 Task: Create new Company, with domain: 'bytedance.com' and type: 'Vendor'. Add new contact for this company, with mail Id: 'Riyaan.Verma@bytedance.com', First Name: Riyaan, Last name:  Verma, Job Title: 'Chief Operating Officer', Phone Number: '(305) 555-3457'. Change life cycle stage to  Lead and lead status to  In Progress. Logged in from softage.4@softage.net
Action: Mouse moved to (93, 68)
Screenshot: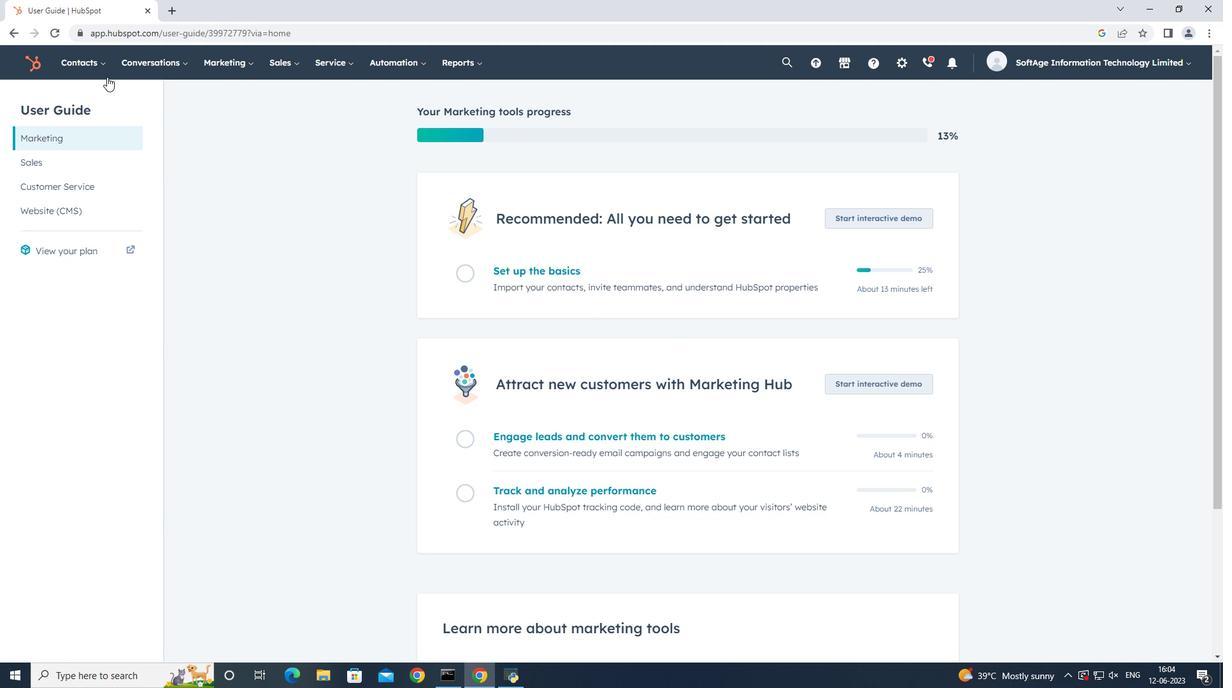 
Action: Mouse pressed left at (93, 68)
Screenshot: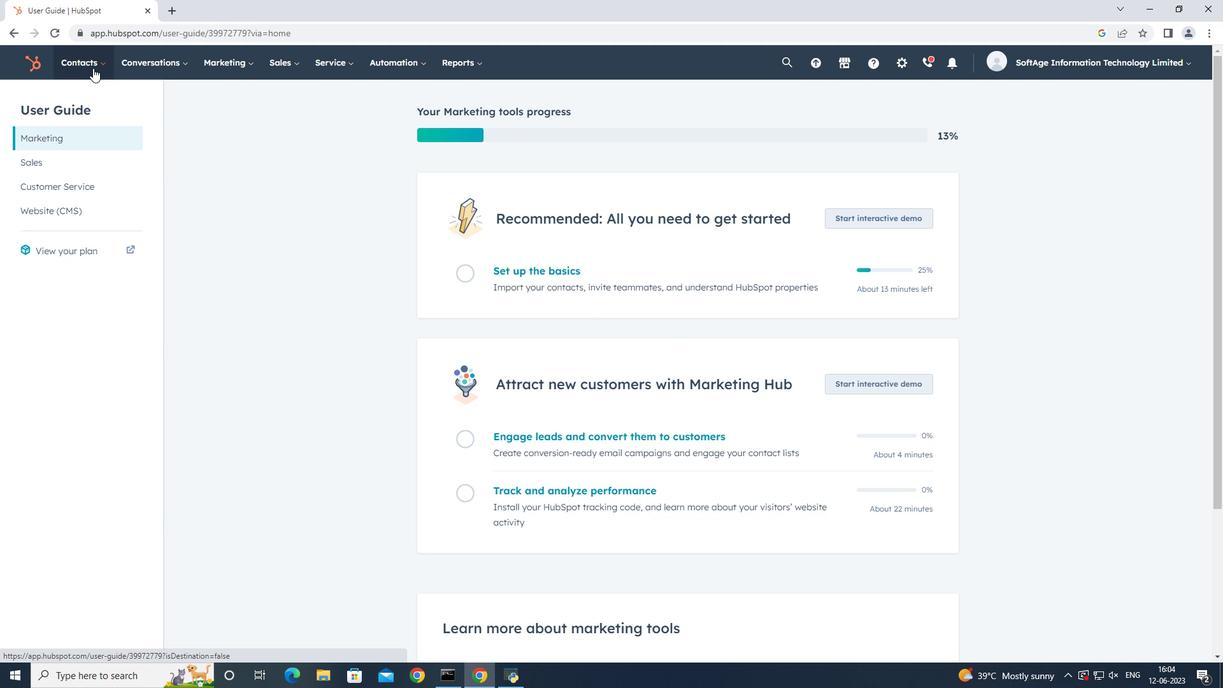 
Action: Mouse moved to (100, 127)
Screenshot: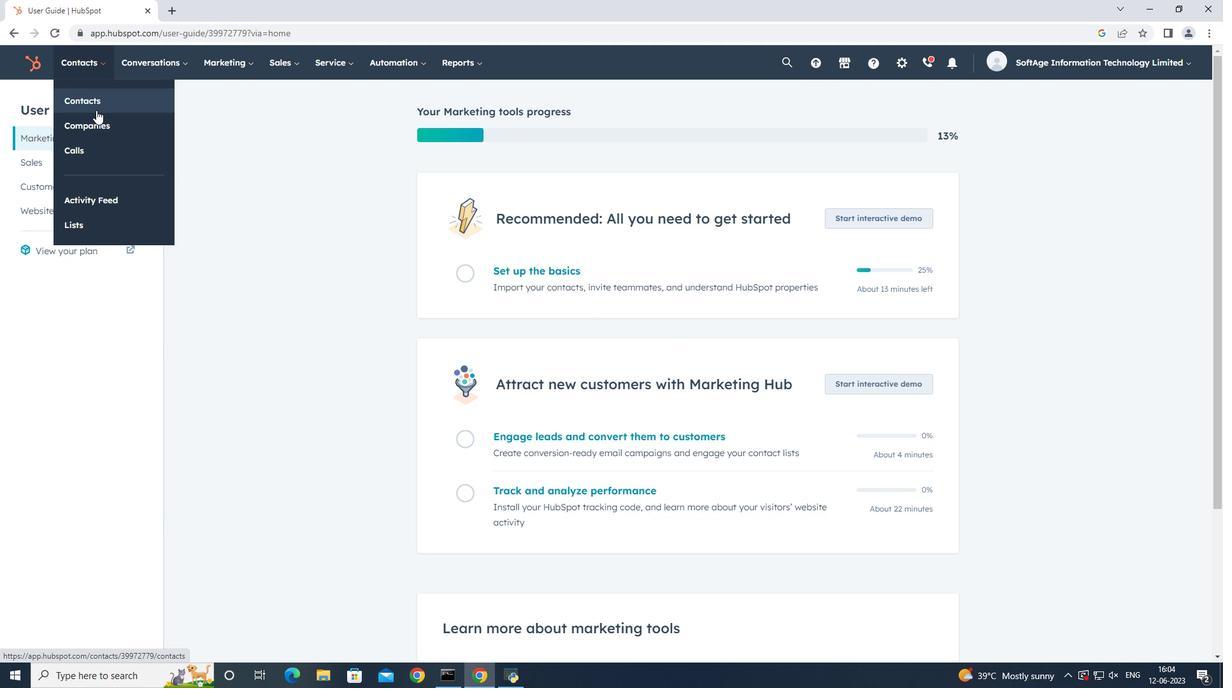 
Action: Mouse pressed left at (100, 127)
Screenshot: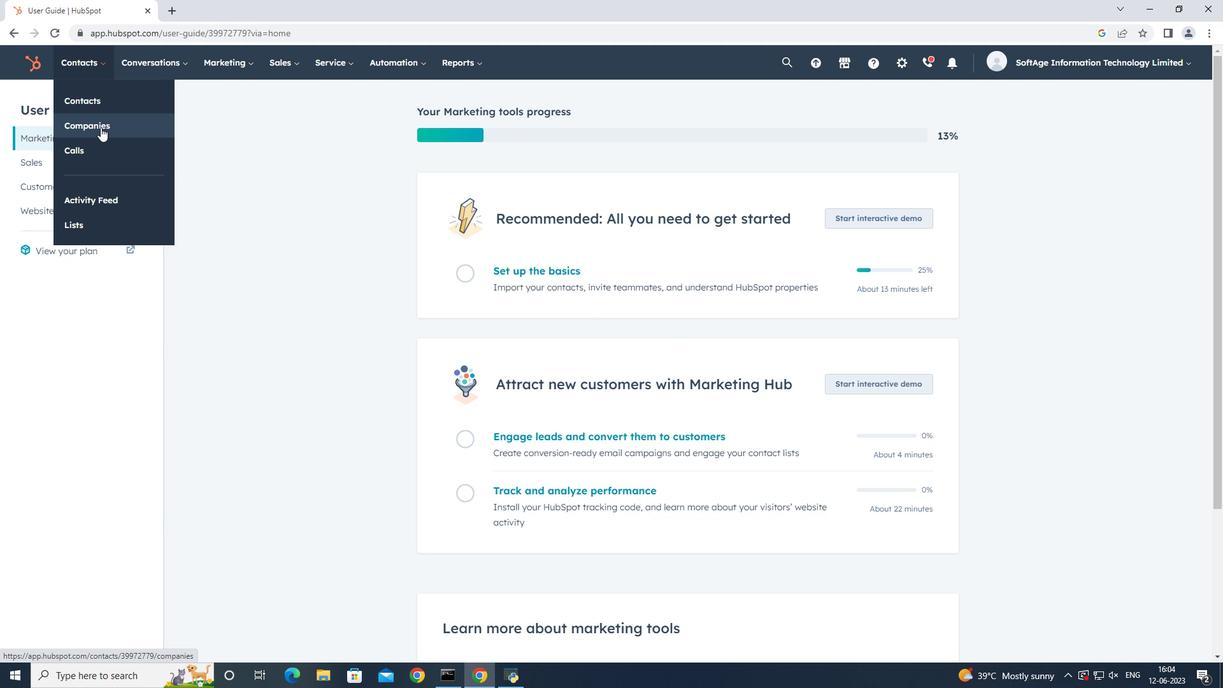 
Action: Mouse moved to (1151, 110)
Screenshot: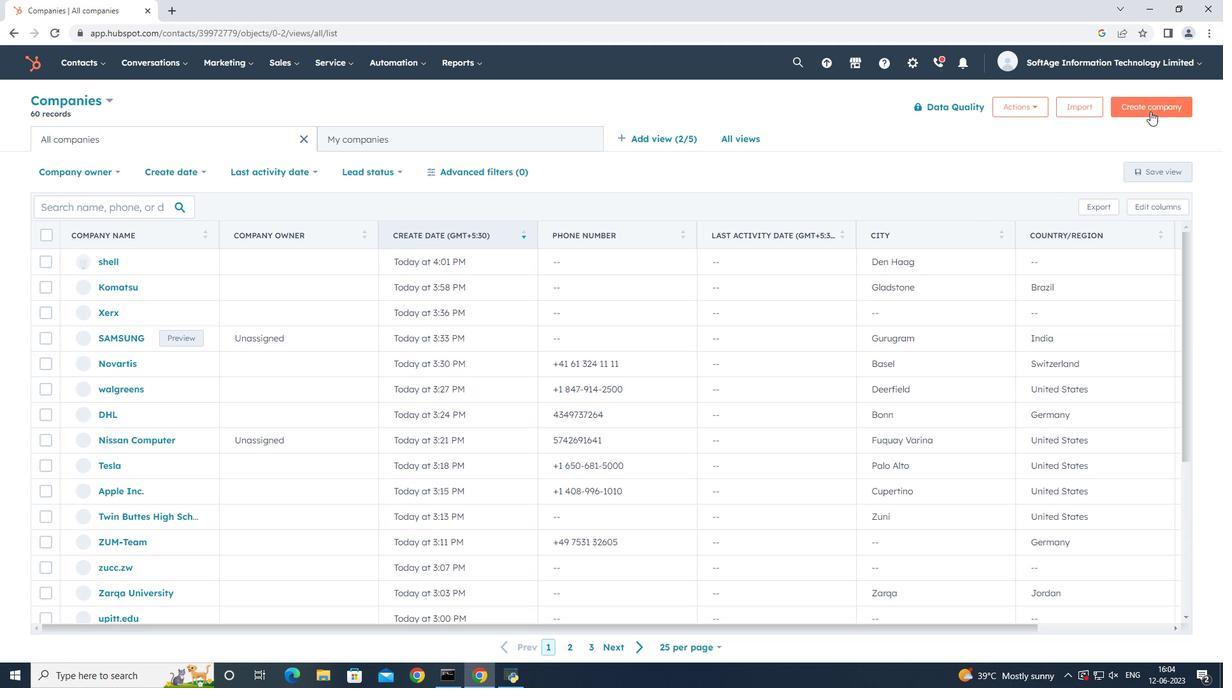 
Action: Mouse pressed left at (1151, 110)
Screenshot: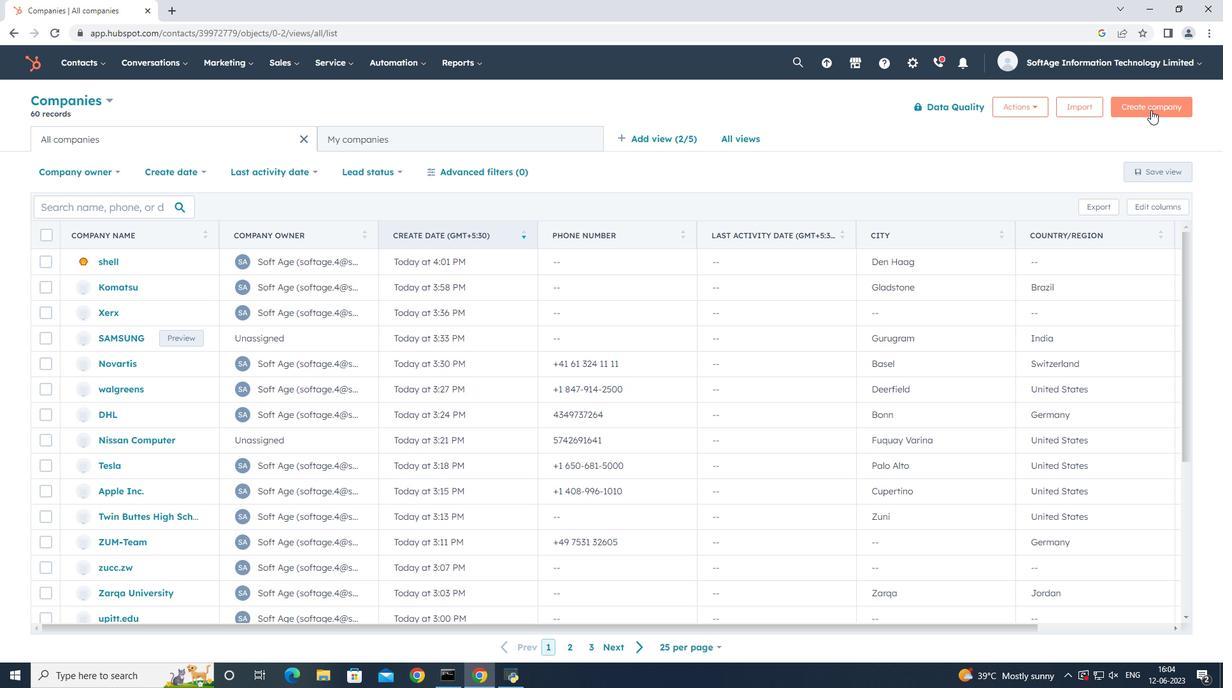 
Action: Mouse moved to (1022, 159)
Screenshot: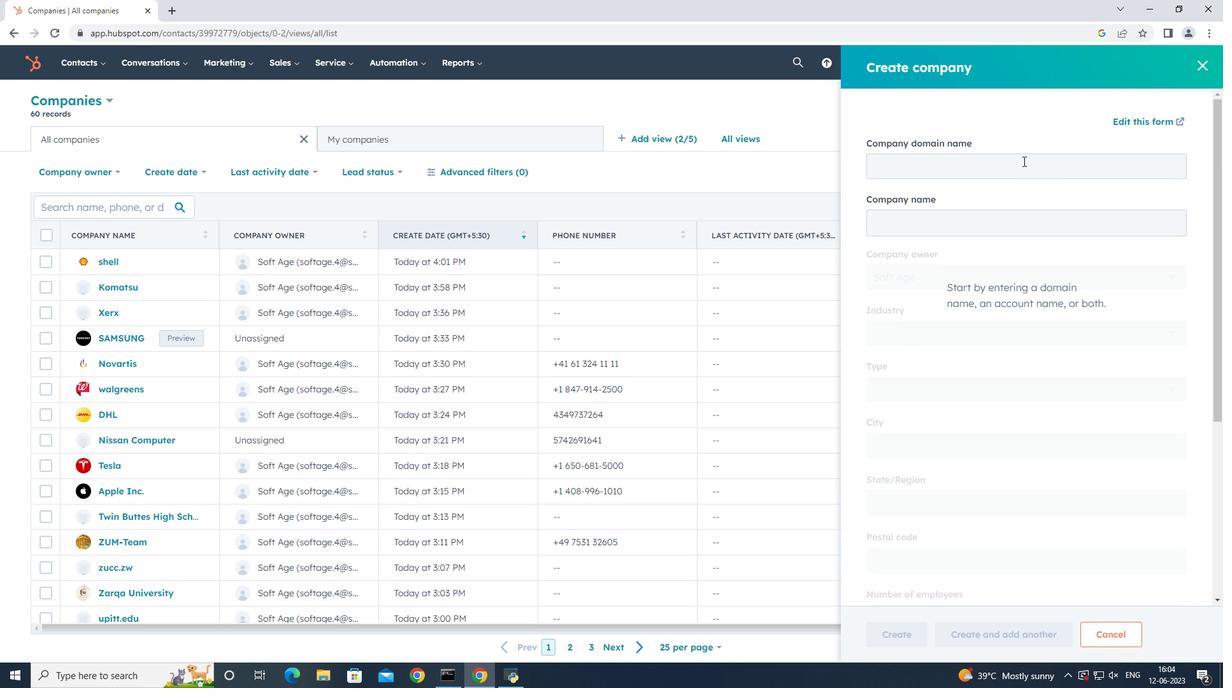 
Action: Mouse pressed left at (1022, 159)
Screenshot: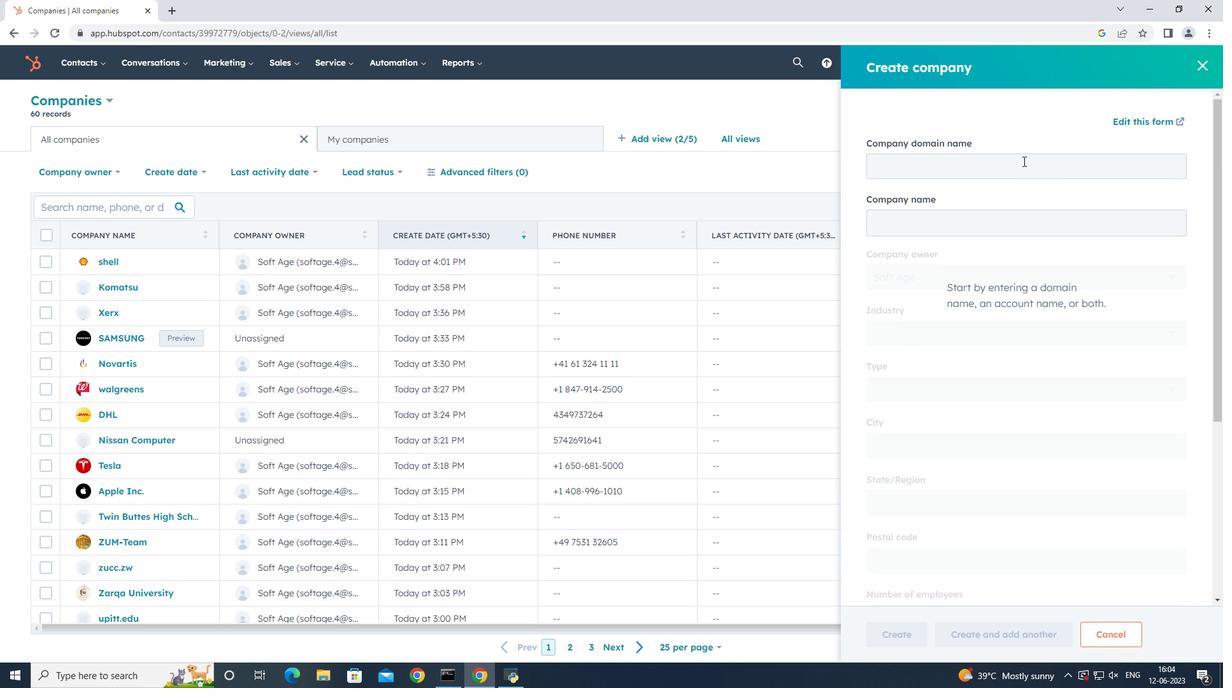 
Action: Key pressed bytendance.com
Screenshot: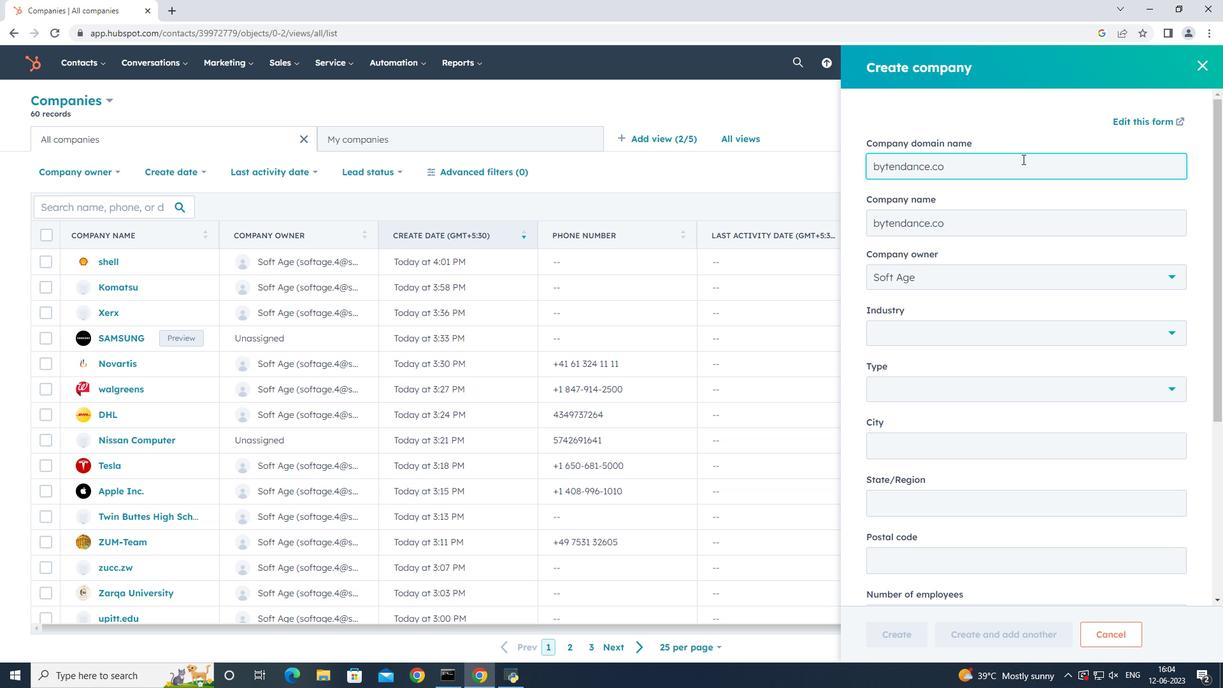 
Action: Mouse moved to (1027, 381)
Screenshot: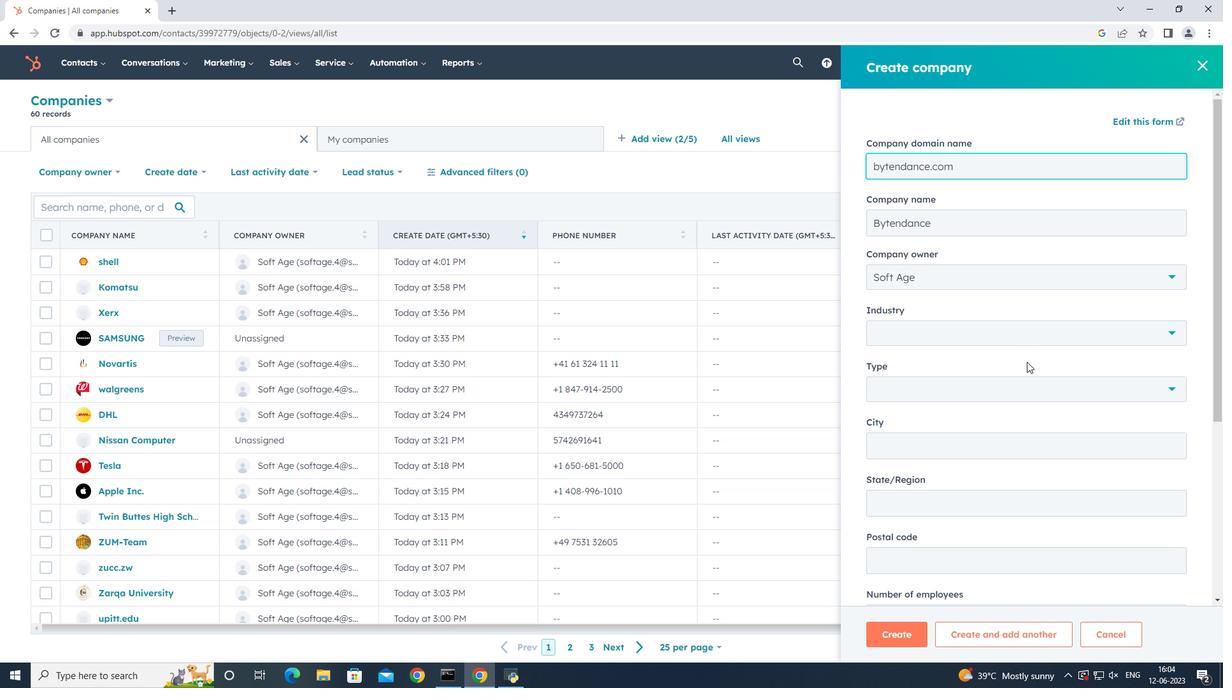 
Action: Mouse pressed left at (1027, 381)
Screenshot: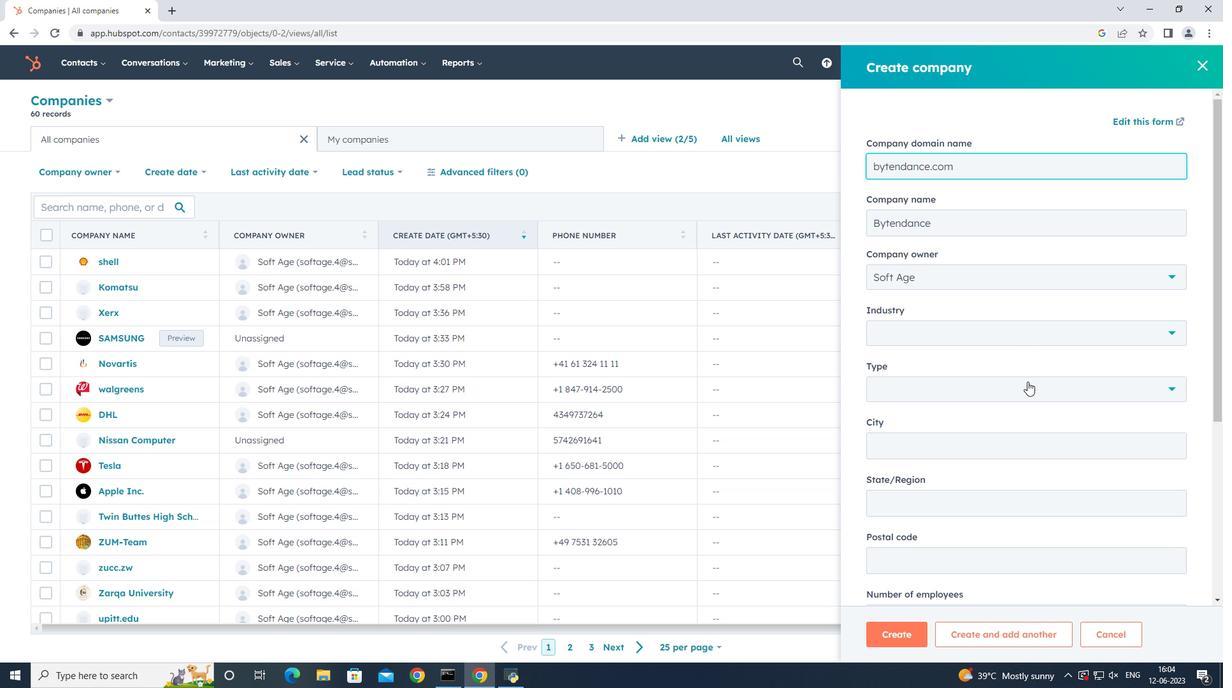 
Action: Mouse moved to (946, 515)
Screenshot: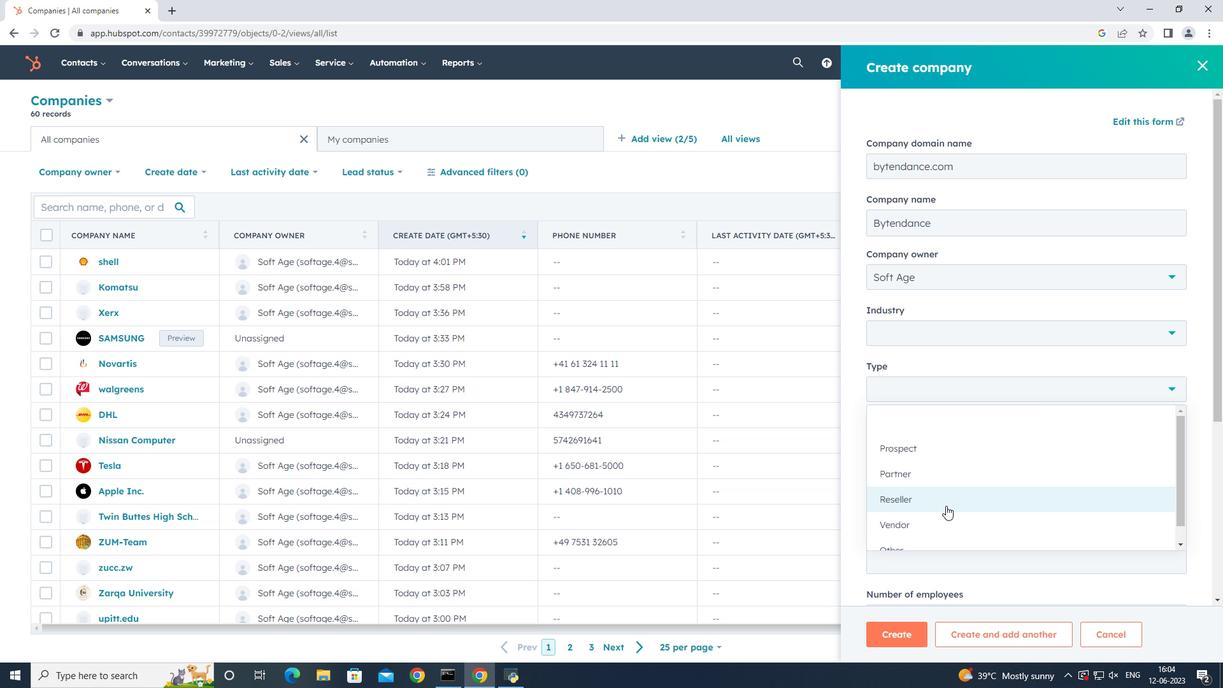 
Action: Mouse pressed left at (946, 515)
Screenshot: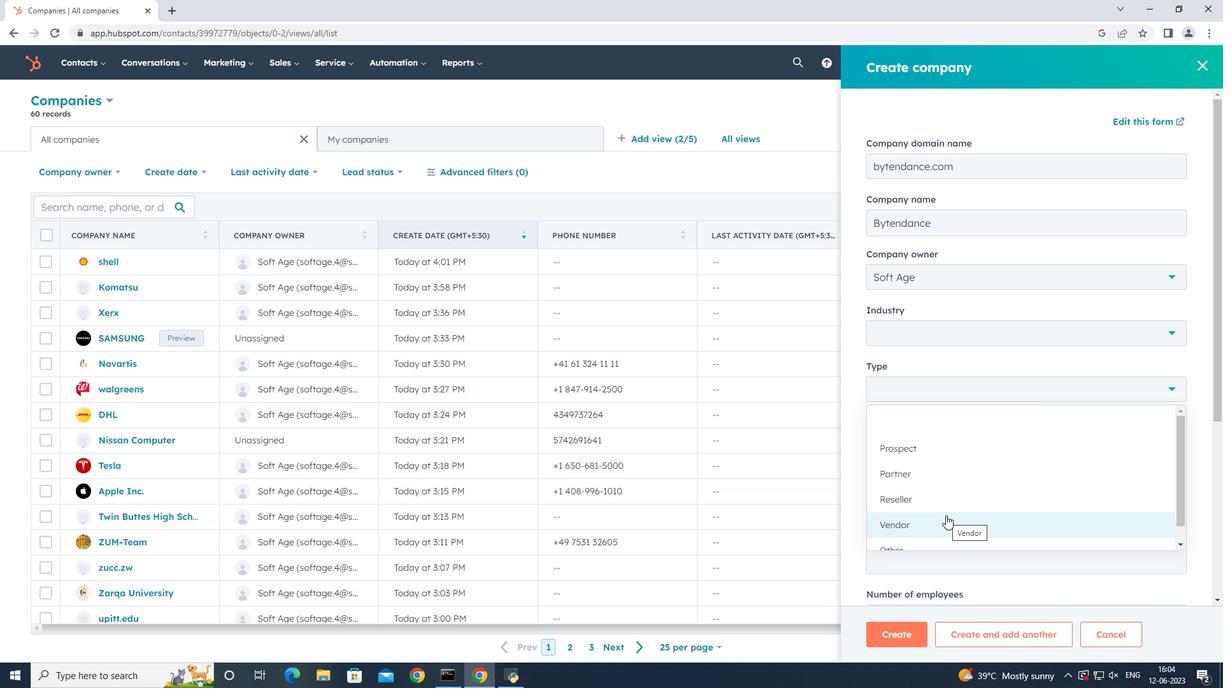 
Action: Mouse scrolled (946, 514) with delta (0, 0)
Screenshot: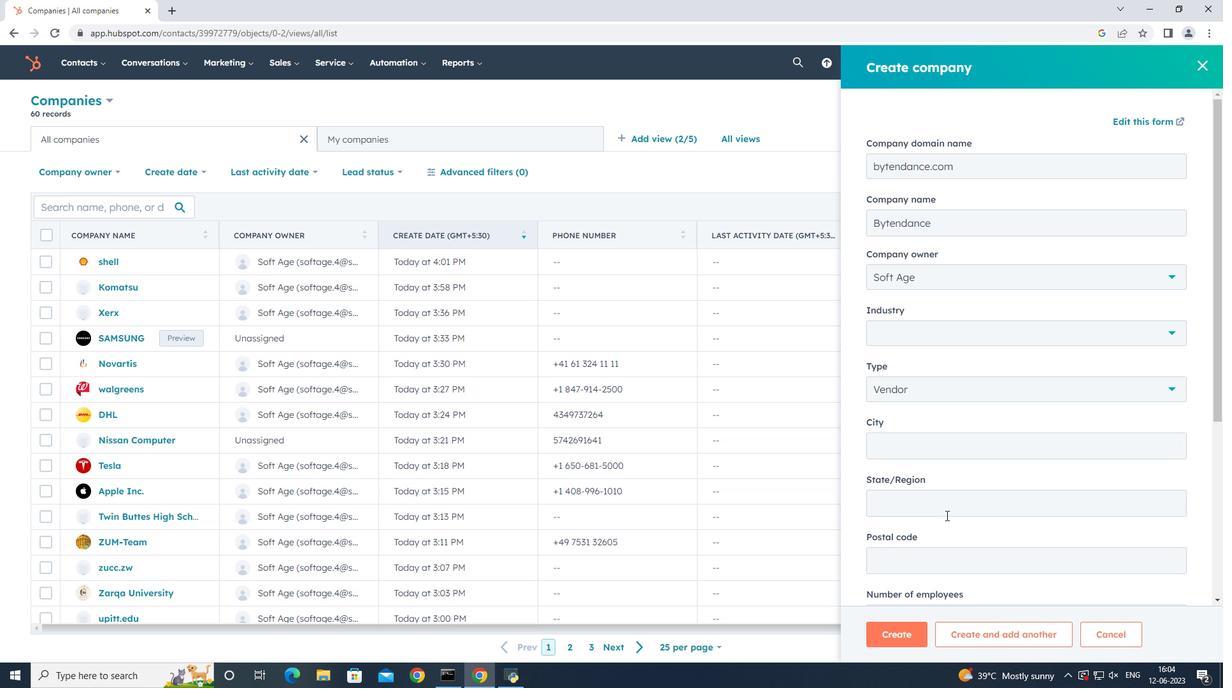 
Action: Mouse scrolled (946, 514) with delta (0, 0)
Screenshot: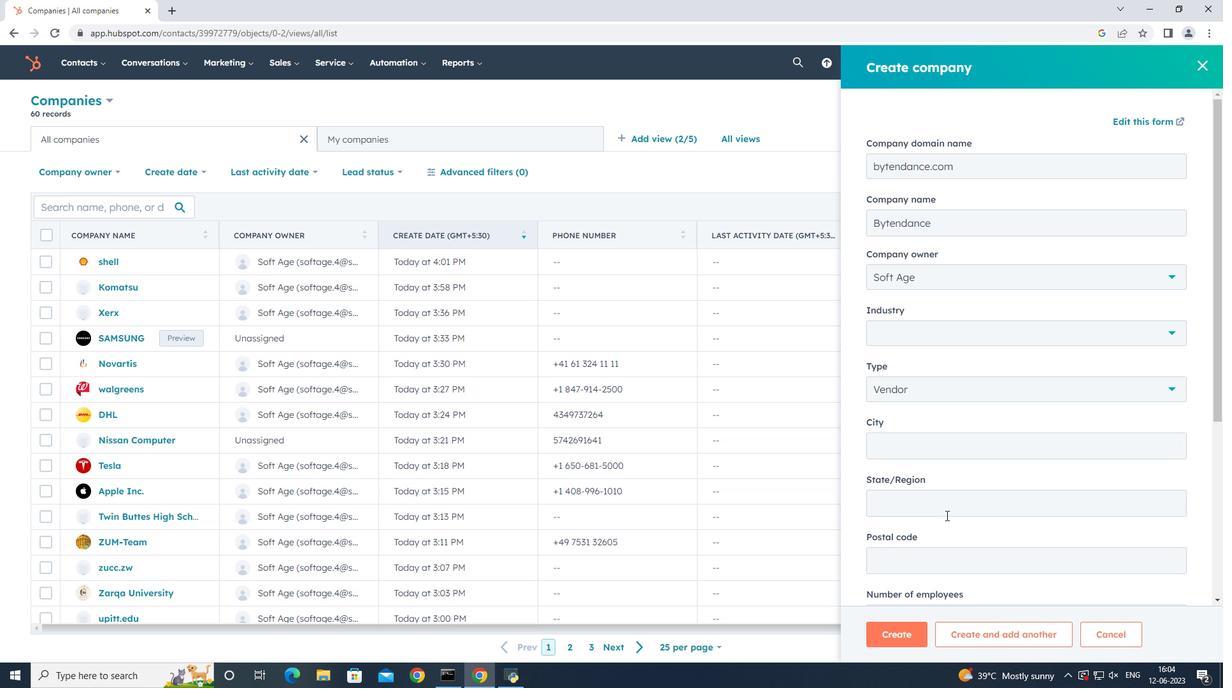 
Action: Mouse scrolled (946, 514) with delta (0, 0)
Screenshot: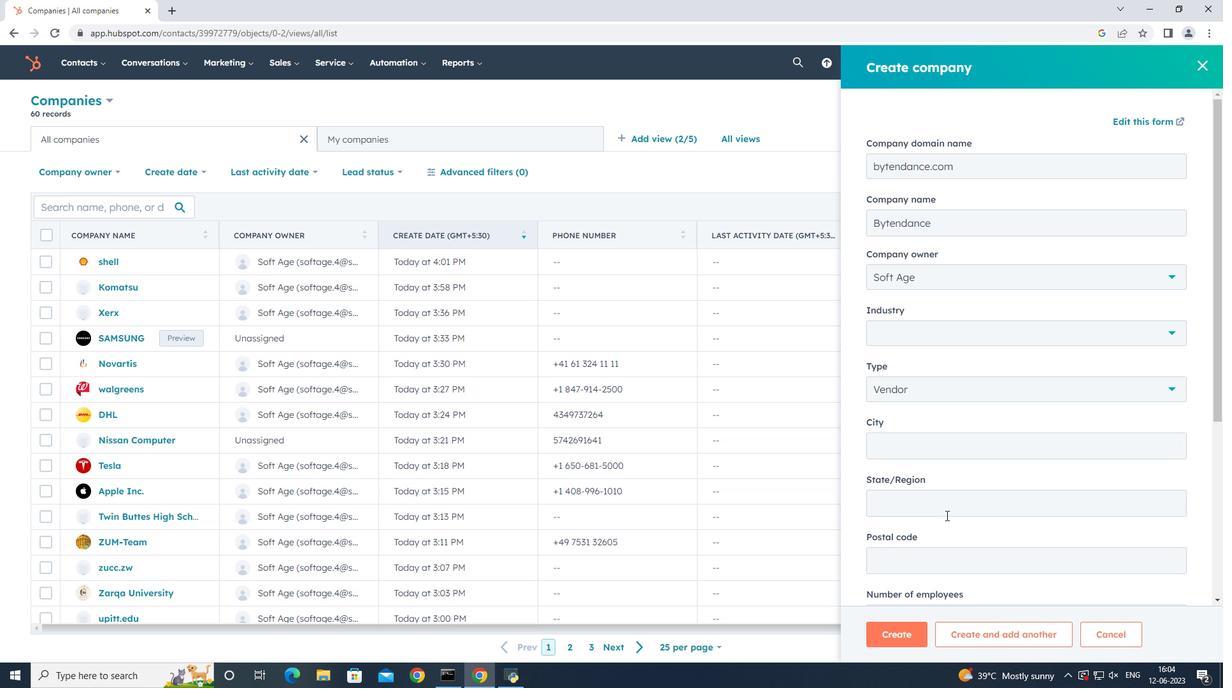 
Action: Mouse scrolled (946, 514) with delta (0, 0)
Screenshot: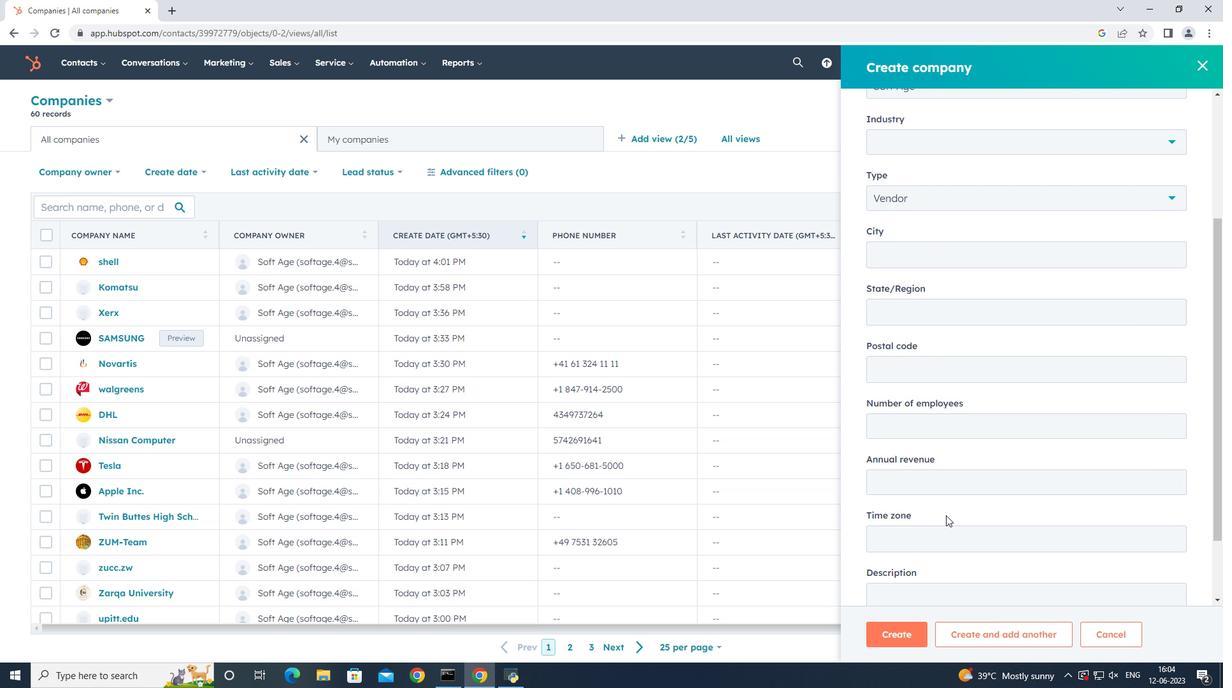 
Action: Mouse scrolled (946, 514) with delta (0, 0)
Screenshot: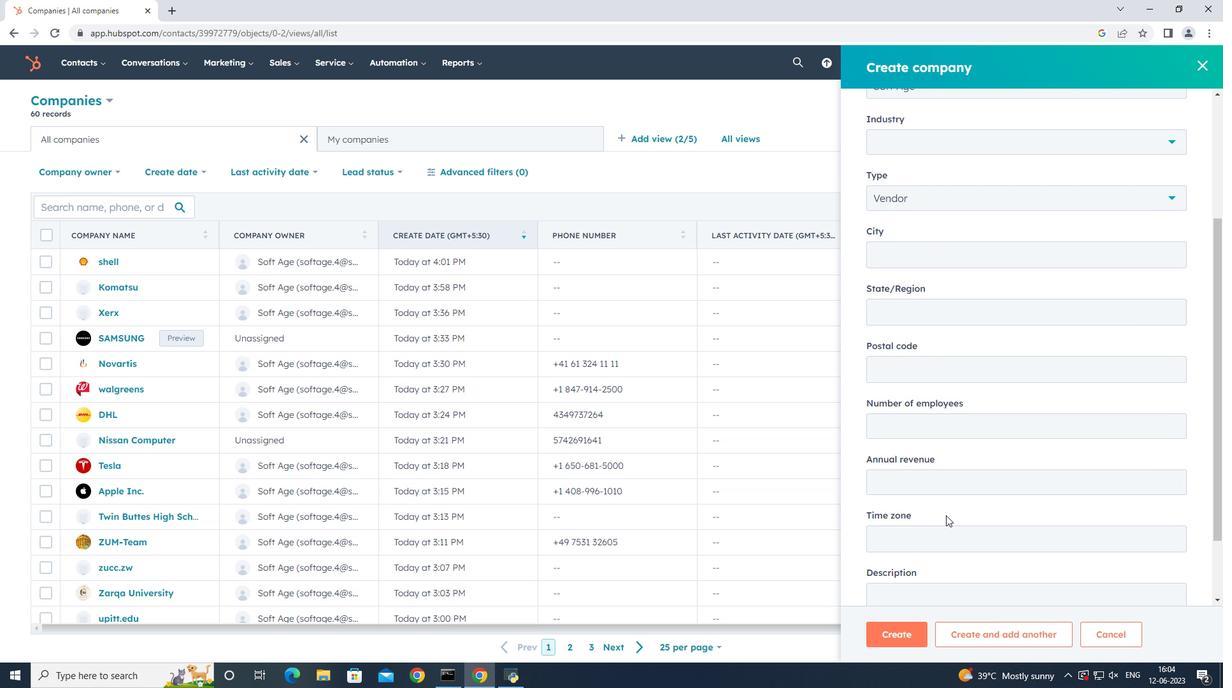 
Action: Mouse scrolled (946, 514) with delta (0, 0)
Screenshot: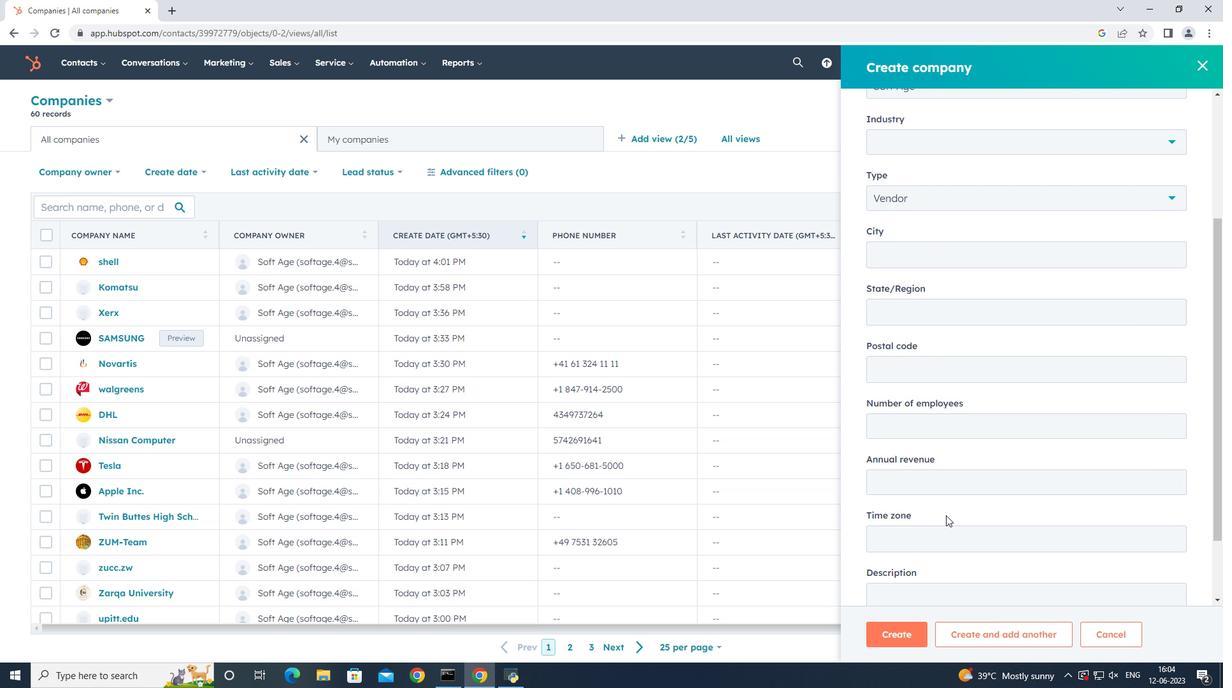 
Action: Mouse scrolled (946, 514) with delta (0, 0)
Screenshot: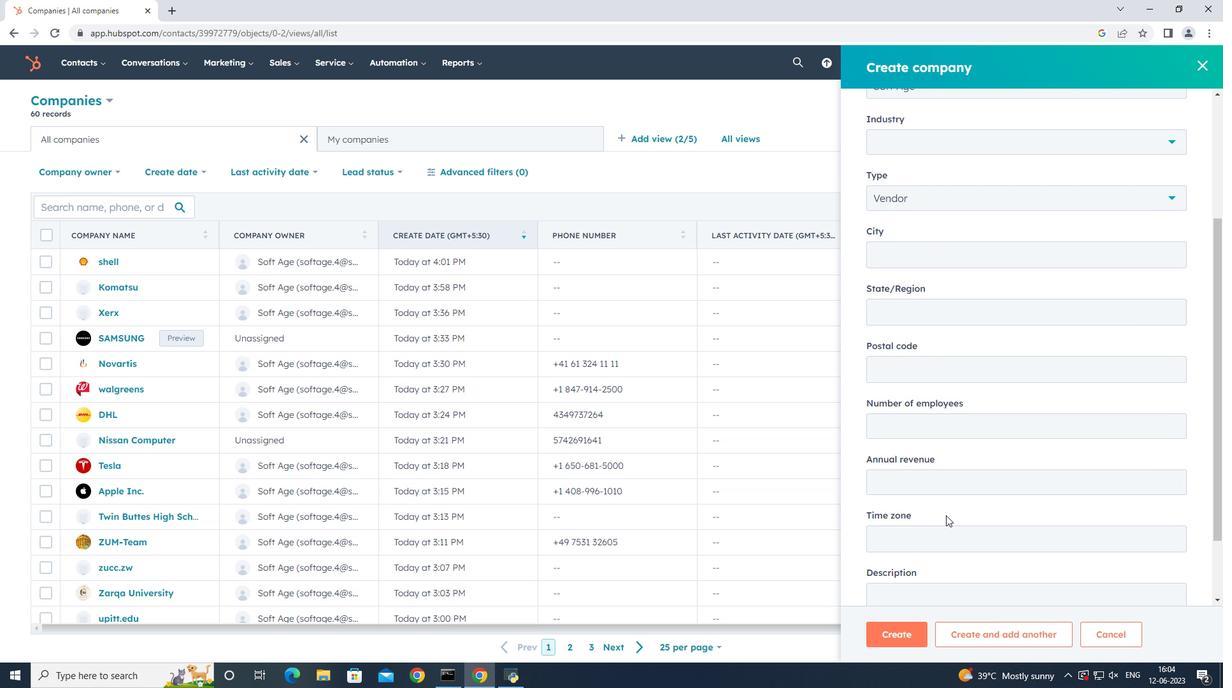 
Action: Mouse moved to (917, 633)
Screenshot: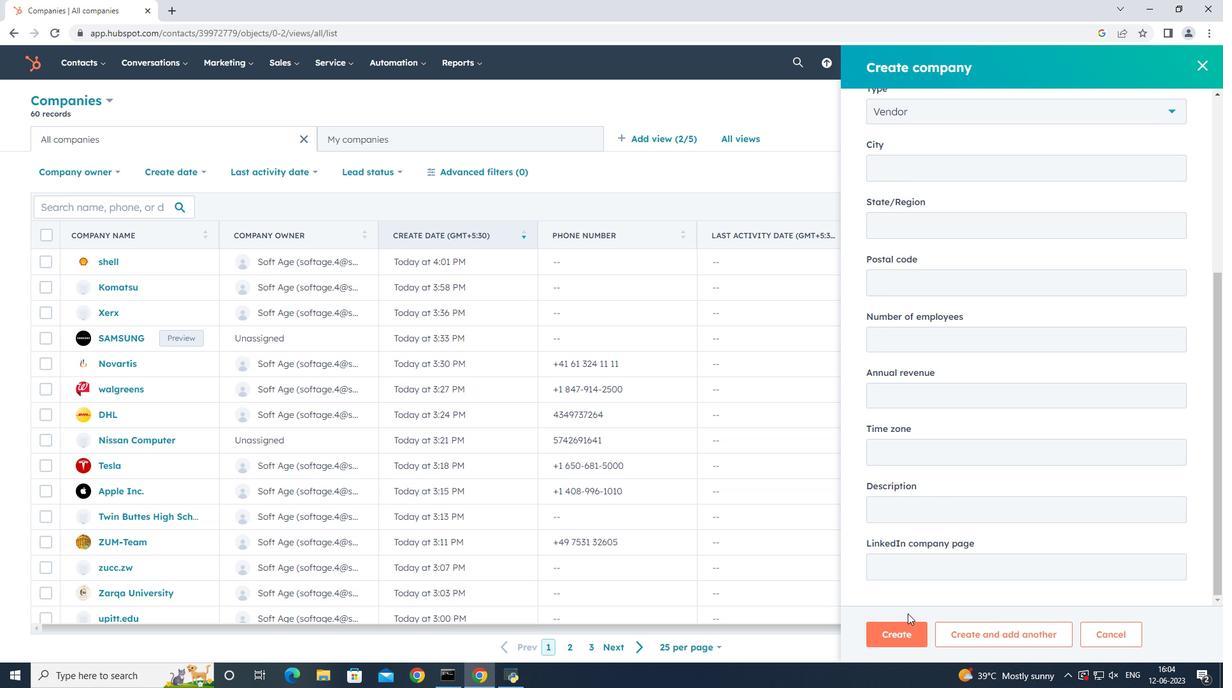 
Action: Mouse pressed left at (917, 633)
Screenshot: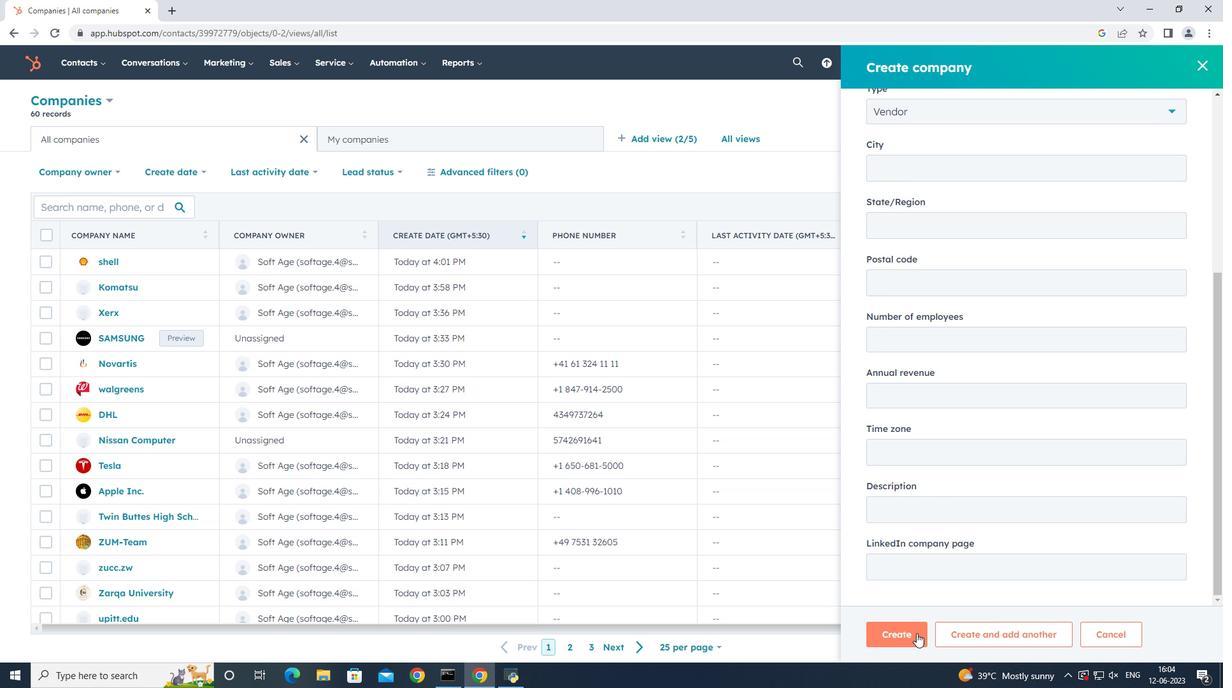 
Action: Mouse moved to (859, 410)
Screenshot: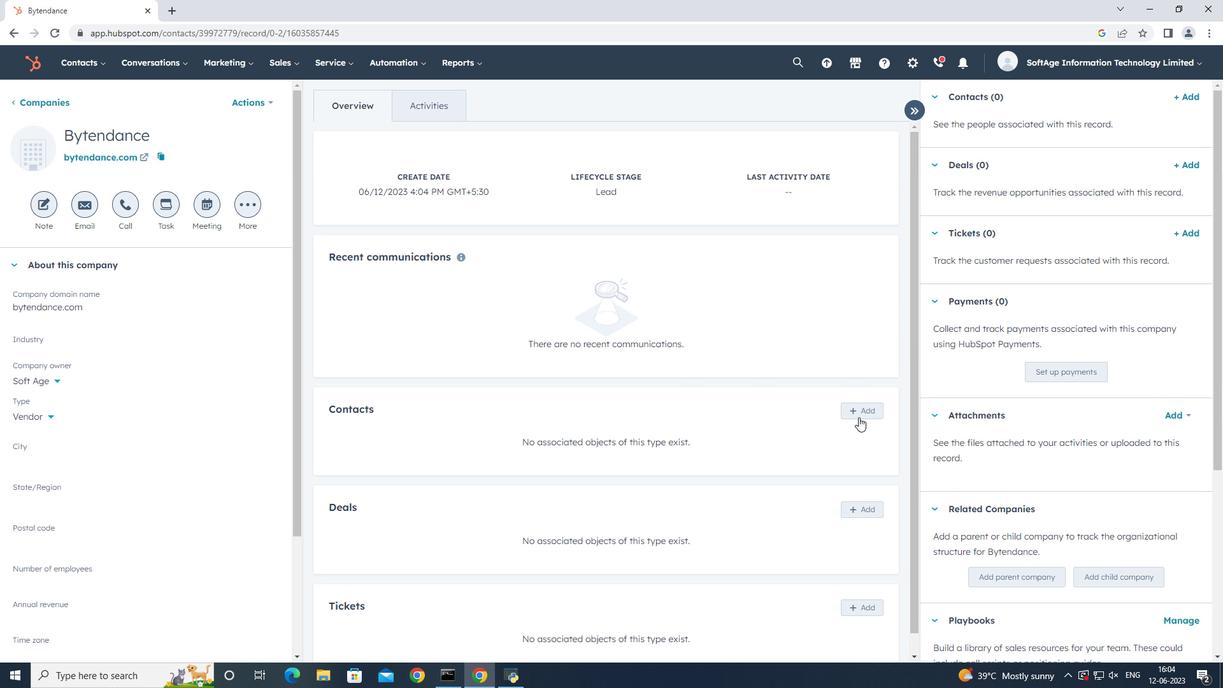 
Action: Mouse pressed left at (859, 410)
Screenshot: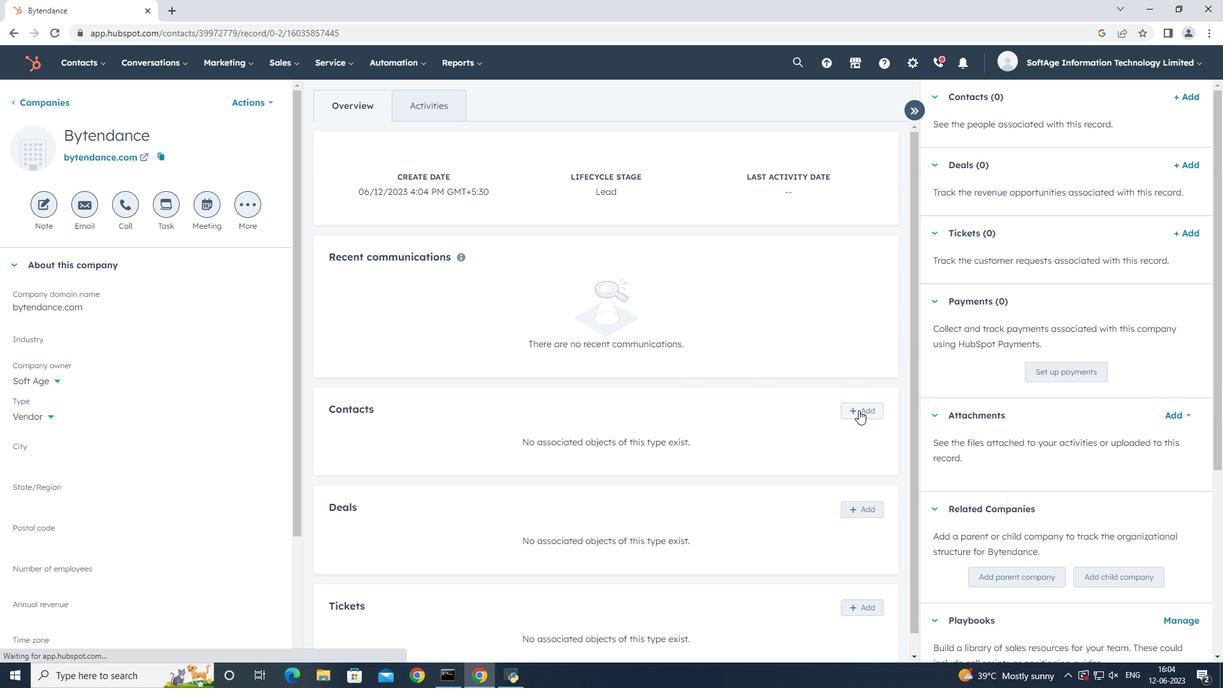 
Action: Mouse moved to (951, 117)
Screenshot: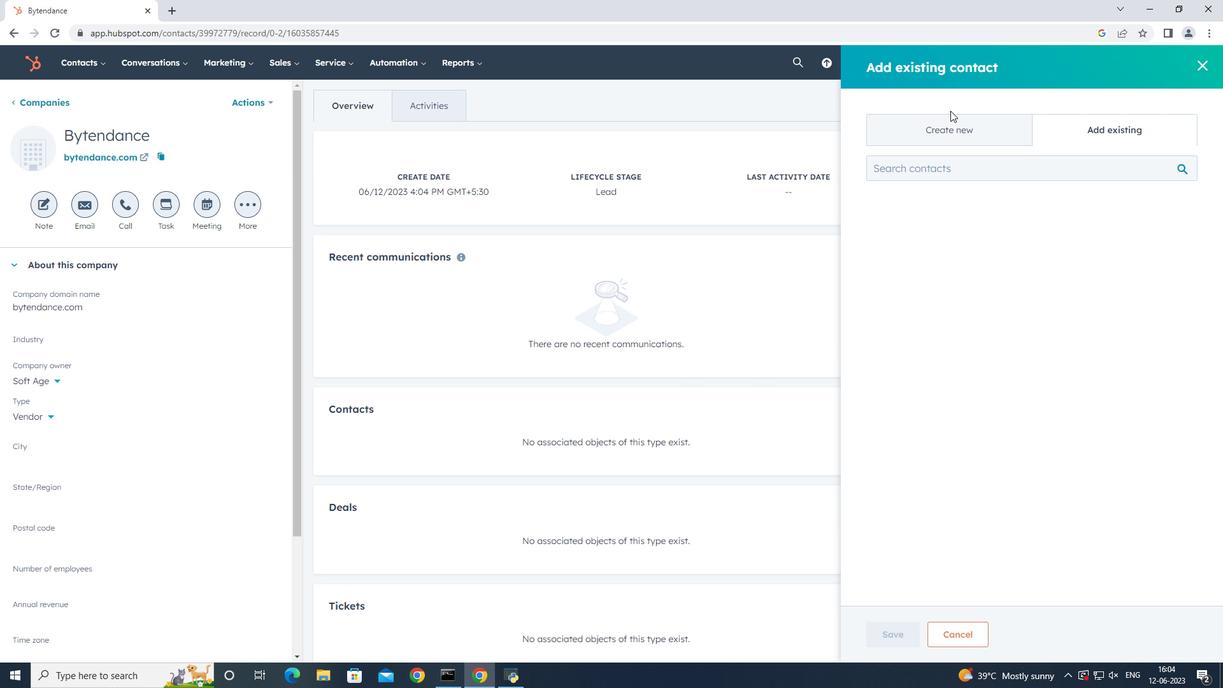 
Action: Mouse pressed left at (951, 117)
Screenshot: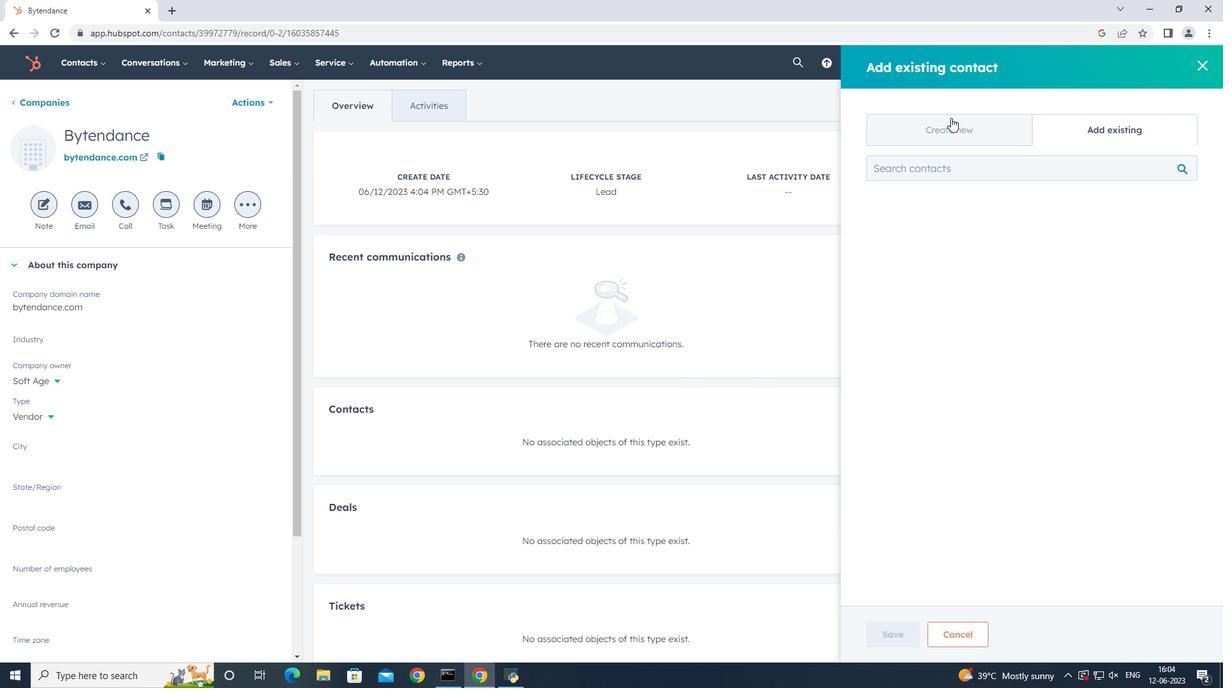 
Action: Mouse moved to (999, 207)
Screenshot: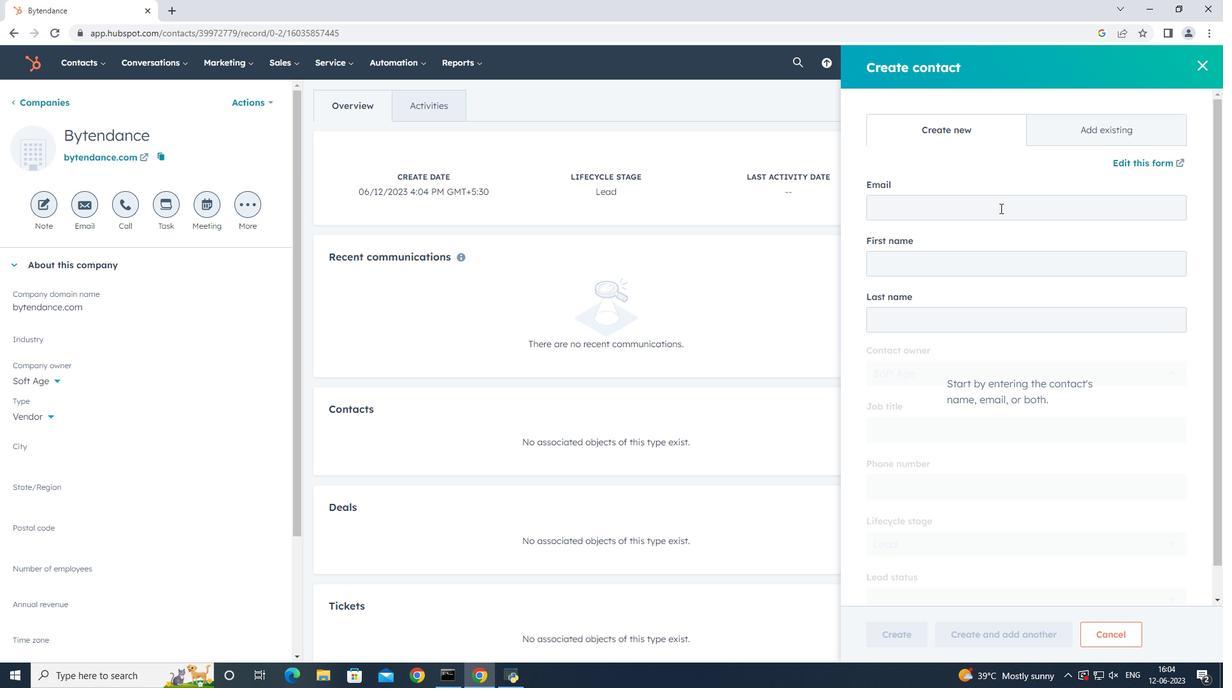 
Action: Mouse pressed left at (999, 207)
Screenshot: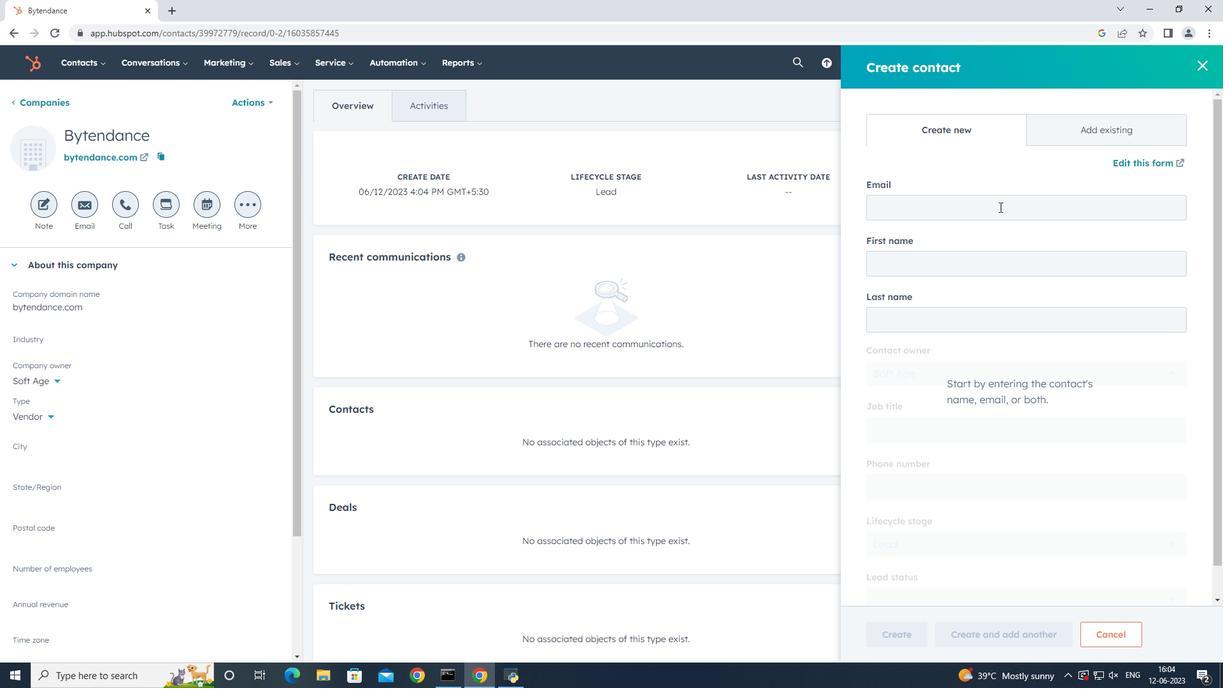 
Action: Key pressed <Key.shift>Riyaan.<Key.shift>Verma<Key.shift>@byten<Key.backspace>dance.com
Screenshot: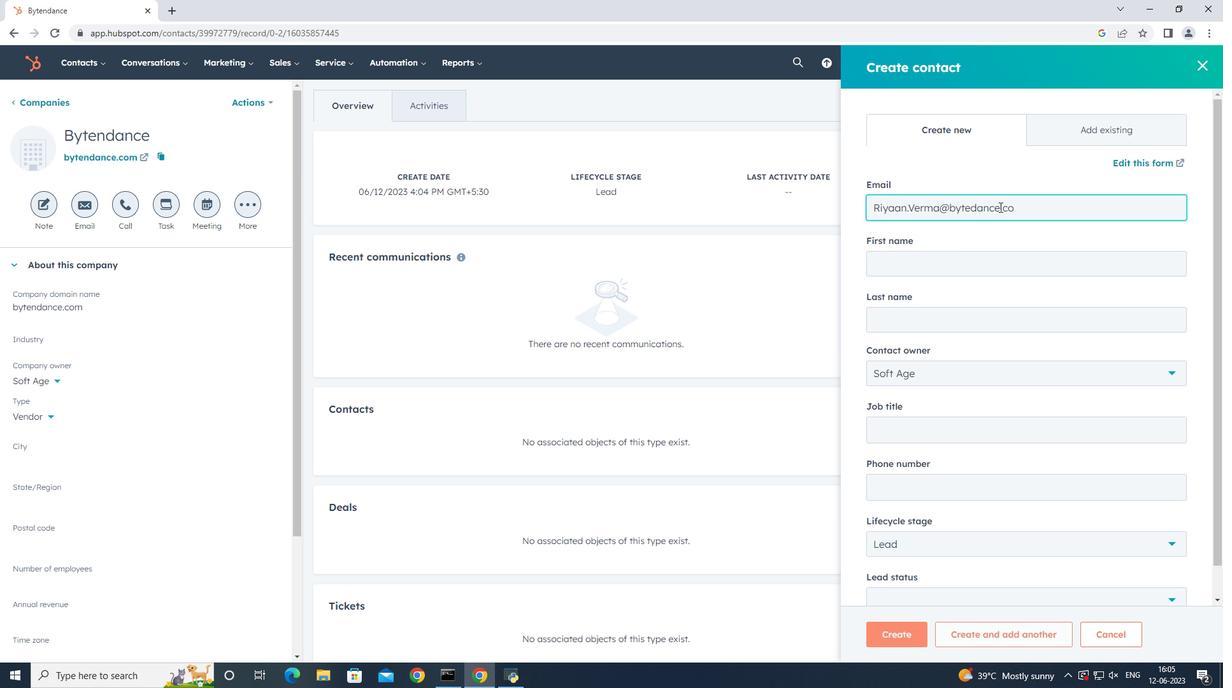 
Action: Mouse moved to (1033, 261)
Screenshot: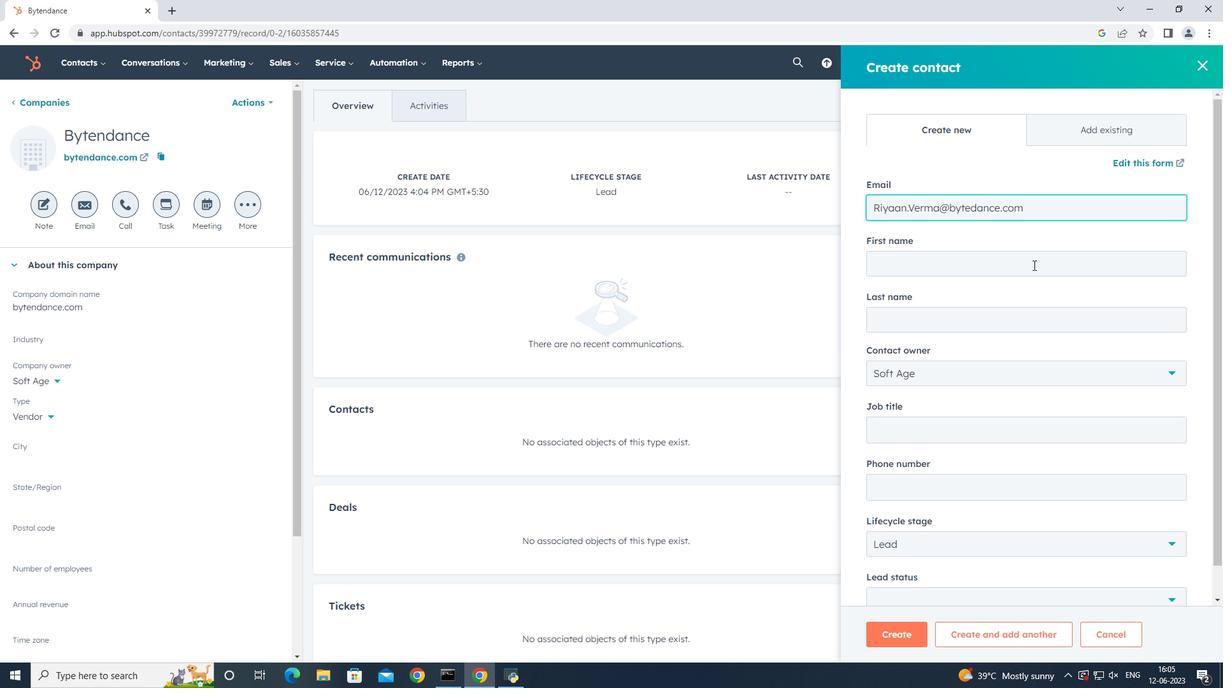 
Action: Mouse pressed left at (1033, 261)
Screenshot: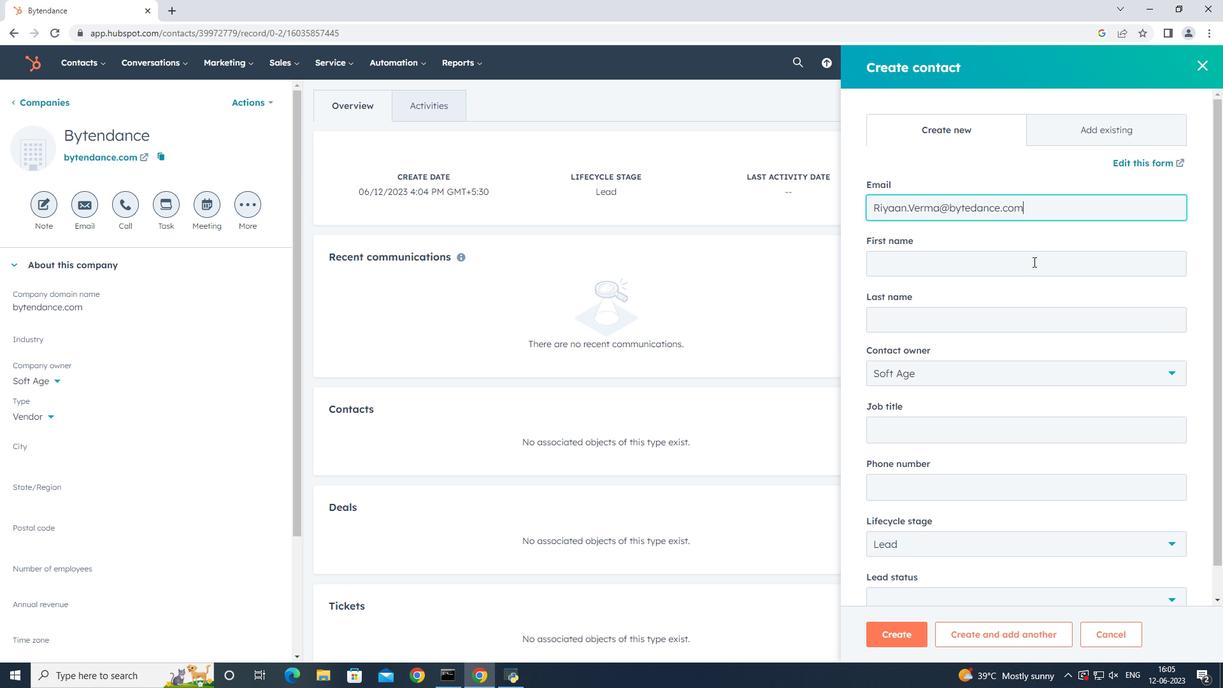 
Action: Mouse moved to (1013, 287)
Screenshot: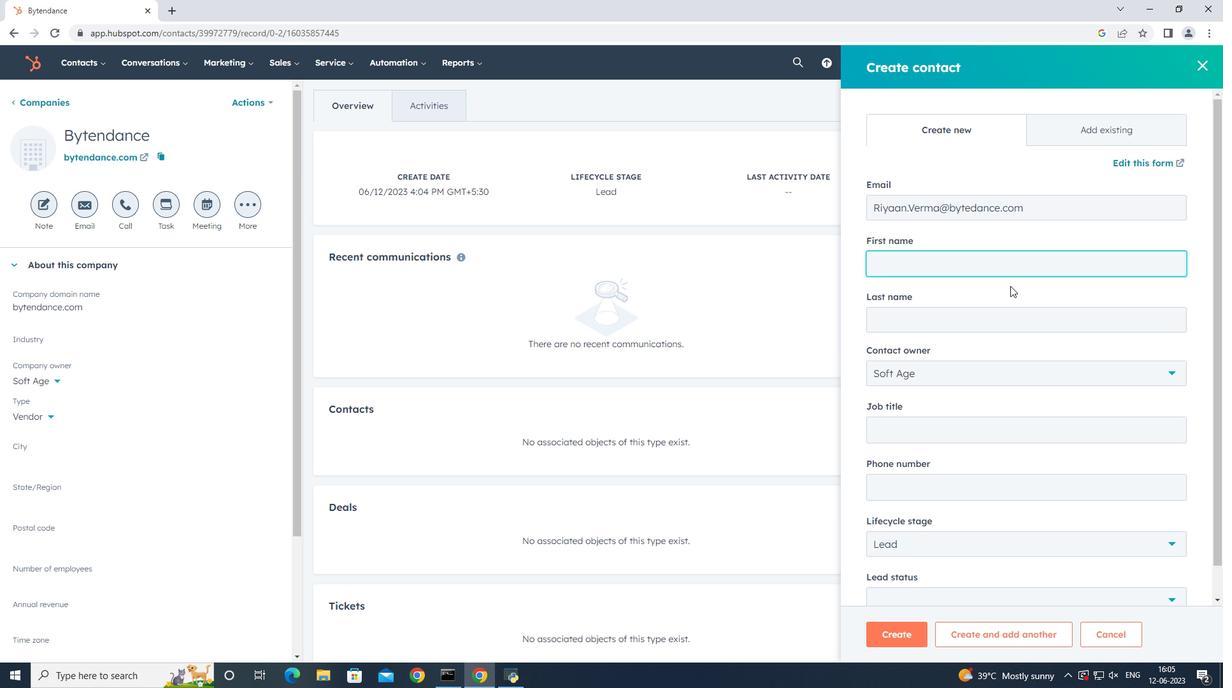 
Action: Key pressed <Key.shift>Riyaan<Key.tab><Key.shift><Key.shift><Key.shift>Verma
Screenshot: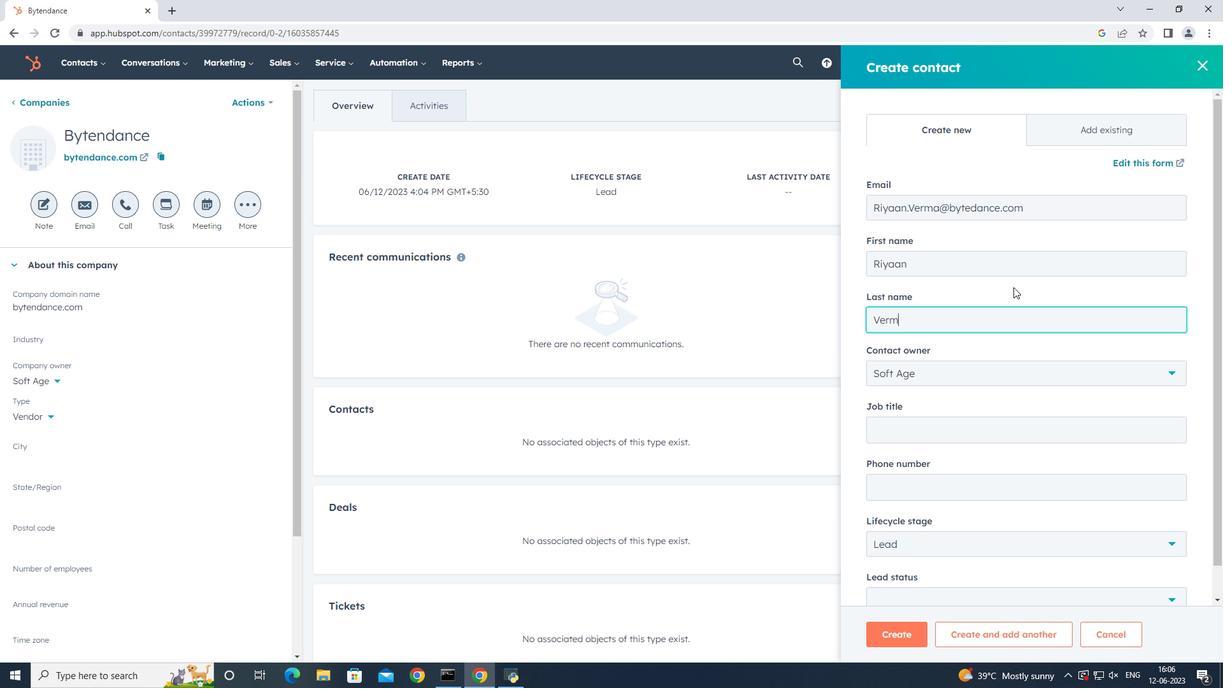 
Action: Mouse moved to (1024, 434)
Screenshot: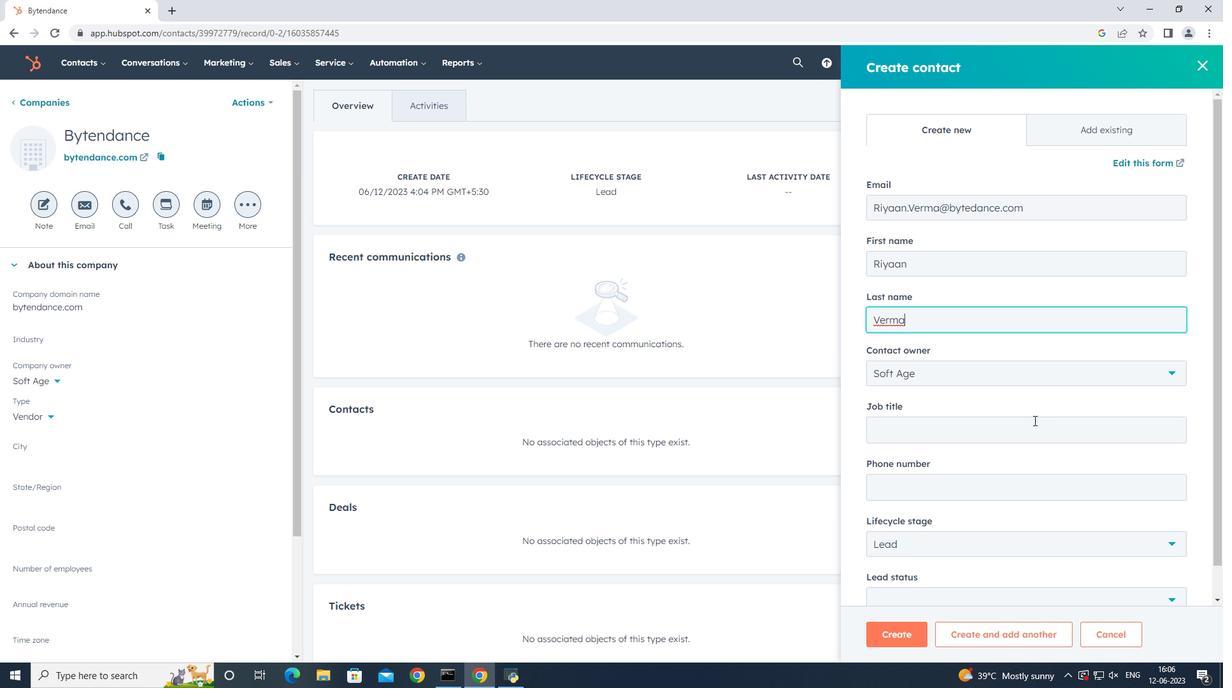 
Action: Mouse pressed left at (1024, 434)
Screenshot: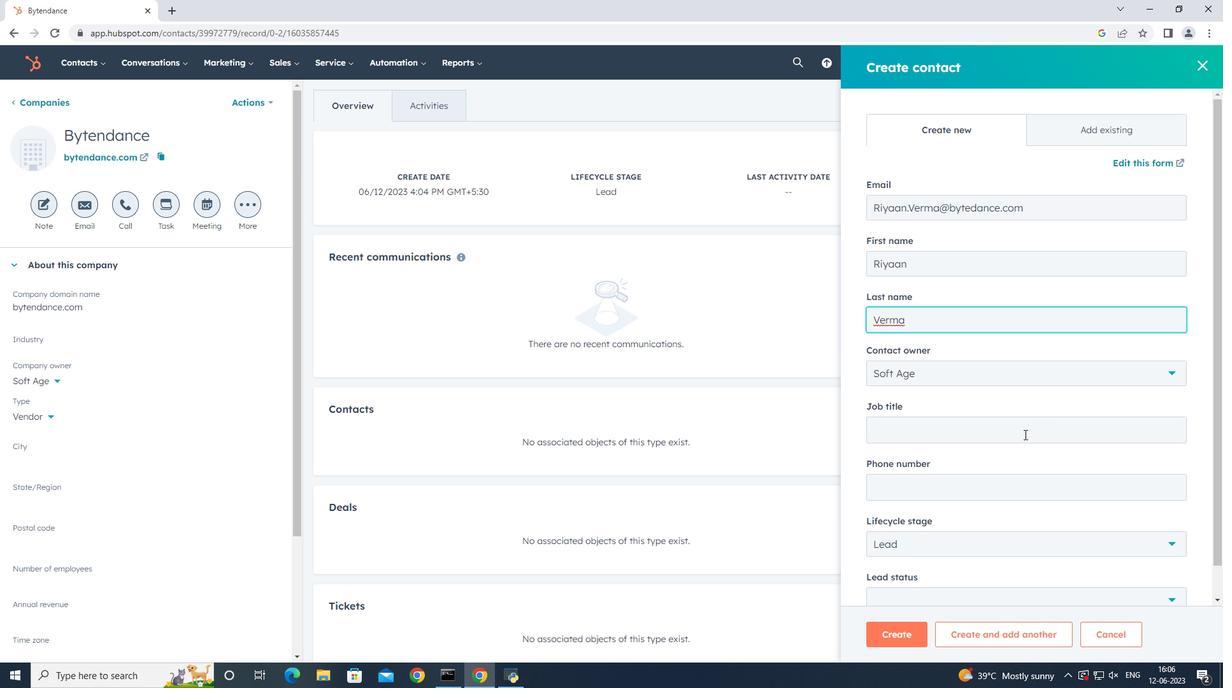 
Action: Mouse moved to (1080, 389)
Screenshot: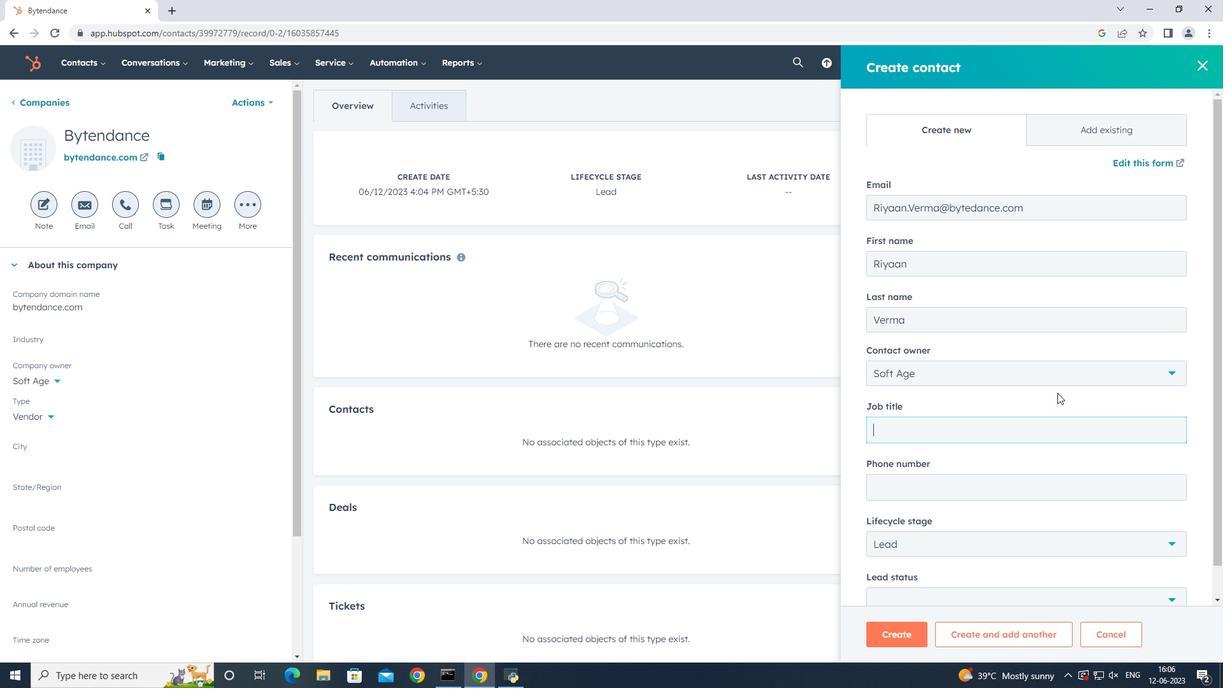 
Action: Key pressed <Key.shift>Chief<Key.space><Key.shift_r><Key.shift_r><Key.shift_r><Key.shift_r><Key.shift_r><Key.shift_r><Key.shift_r><Key.shift_r><Key.shift_r><Key.shift_r><Key.shift_r><Key.shift_r><Key.shift_r>Operating
Screenshot: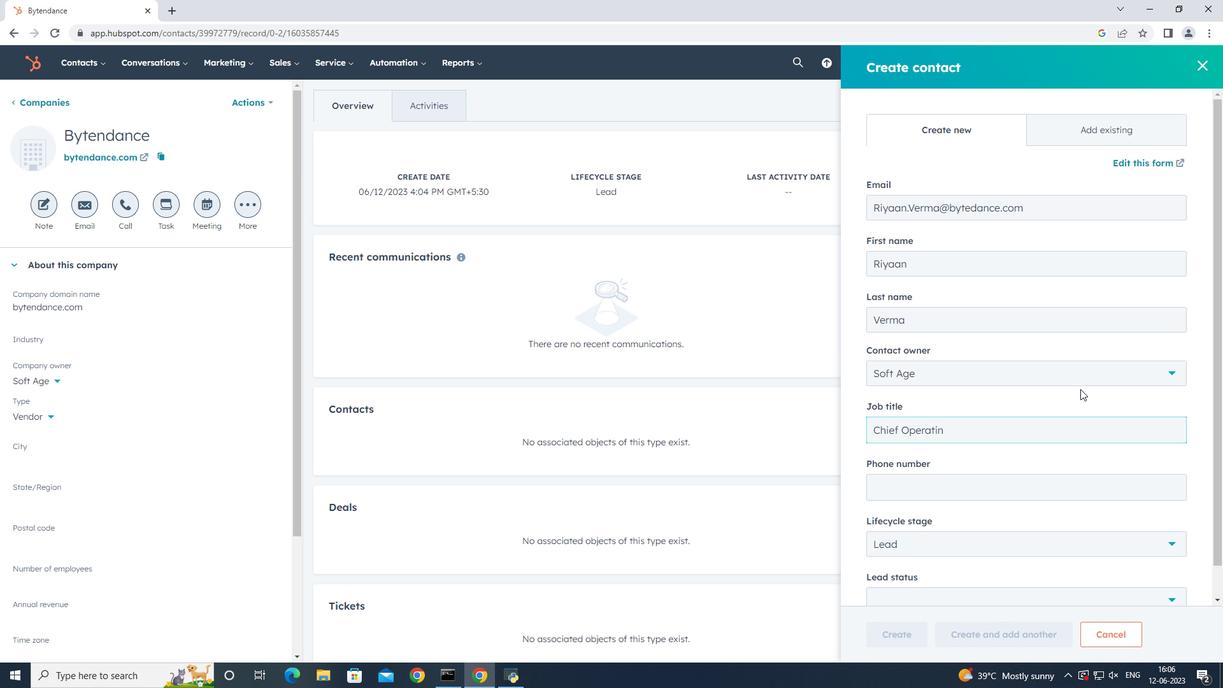 
Action: Mouse moved to (1057, 485)
Screenshot: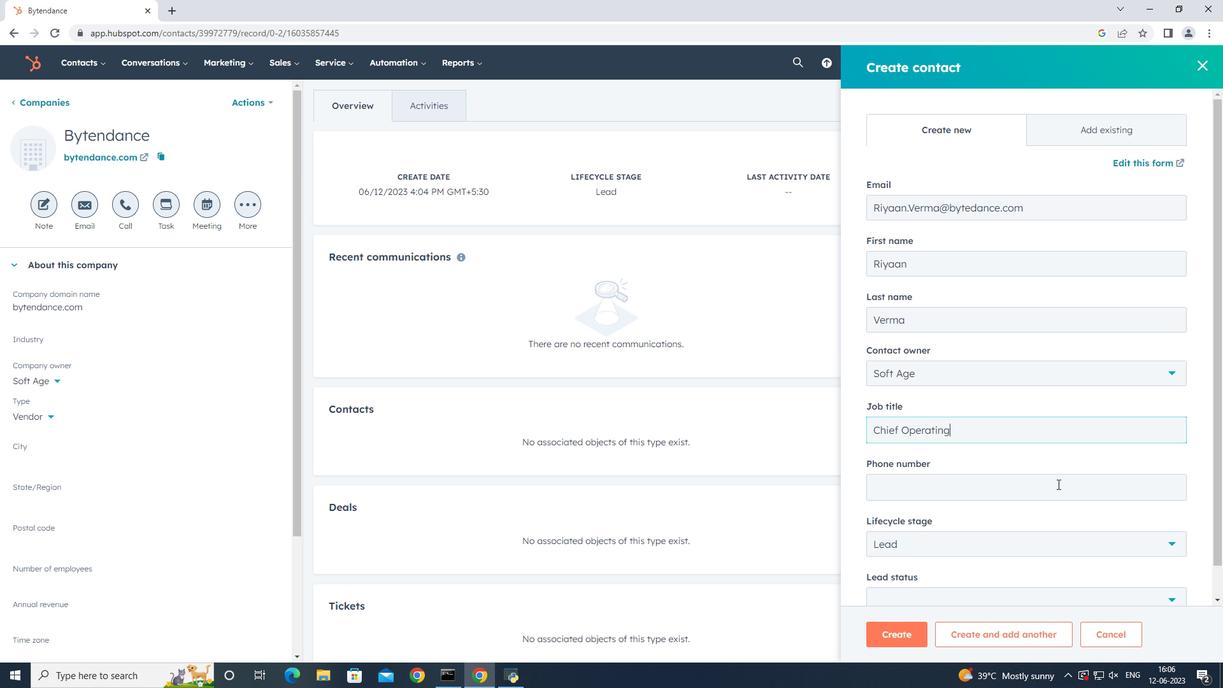 
Action: Mouse pressed left at (1057, 485)
Screenshot: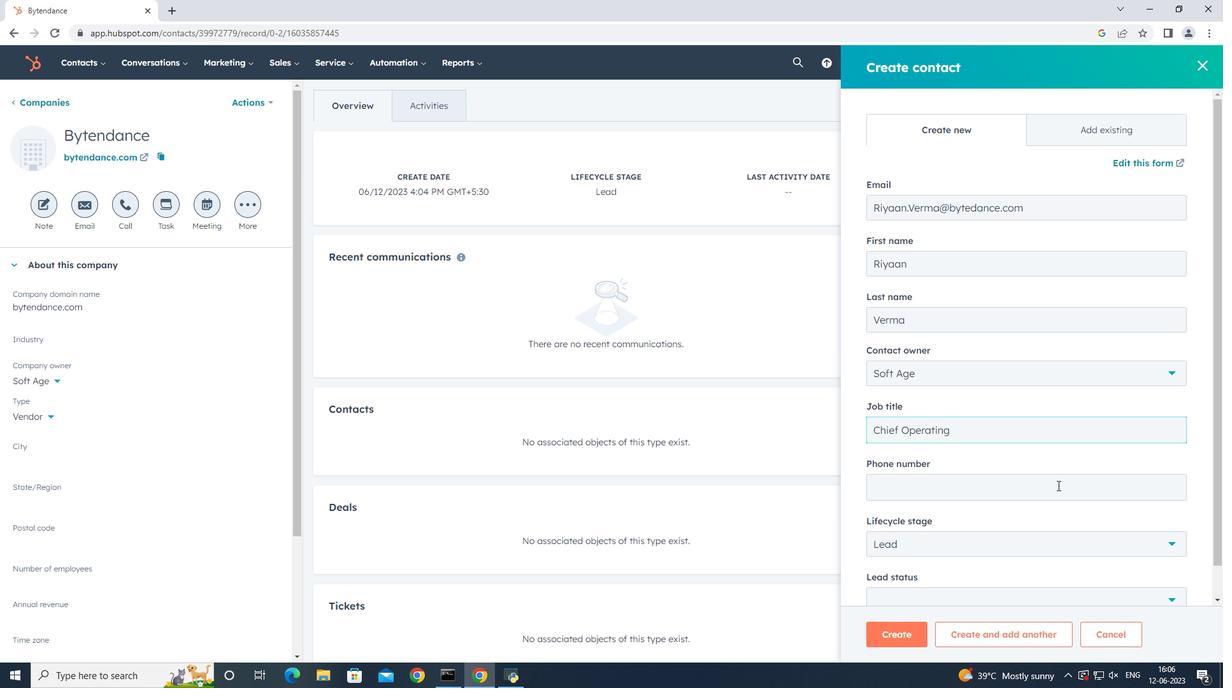 
Action: Key pressed 3055553457
Screenshot: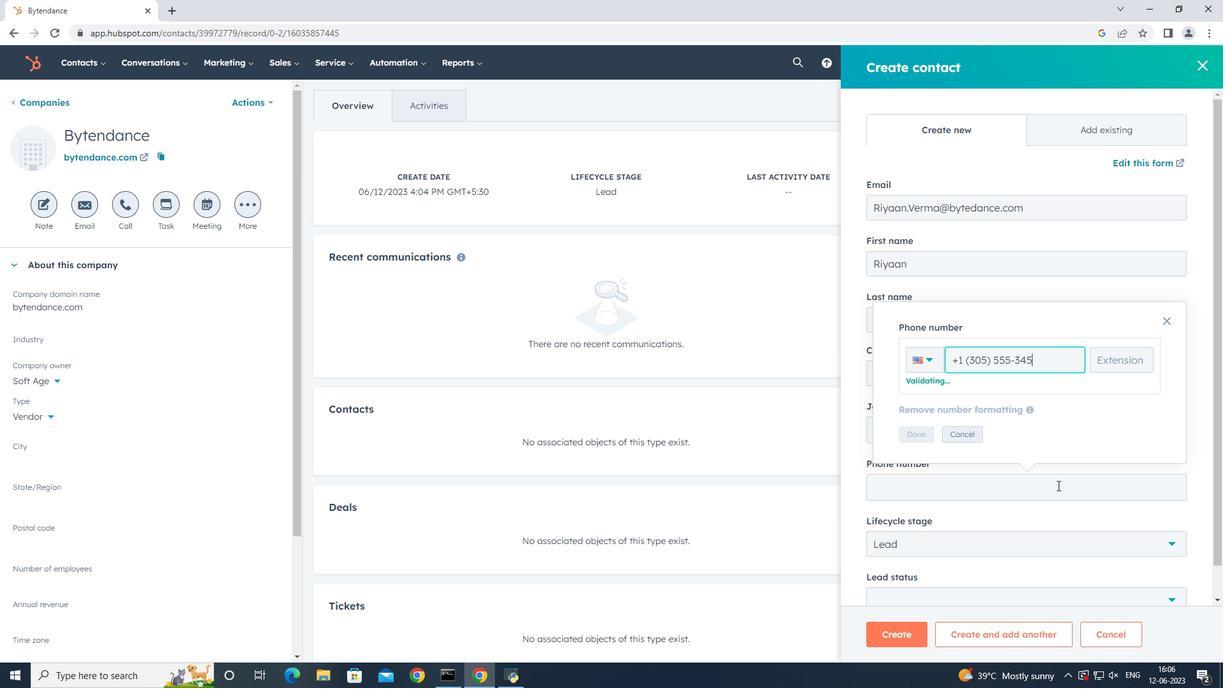 
Action: Mouse moved to (929, 432)
Screenshot: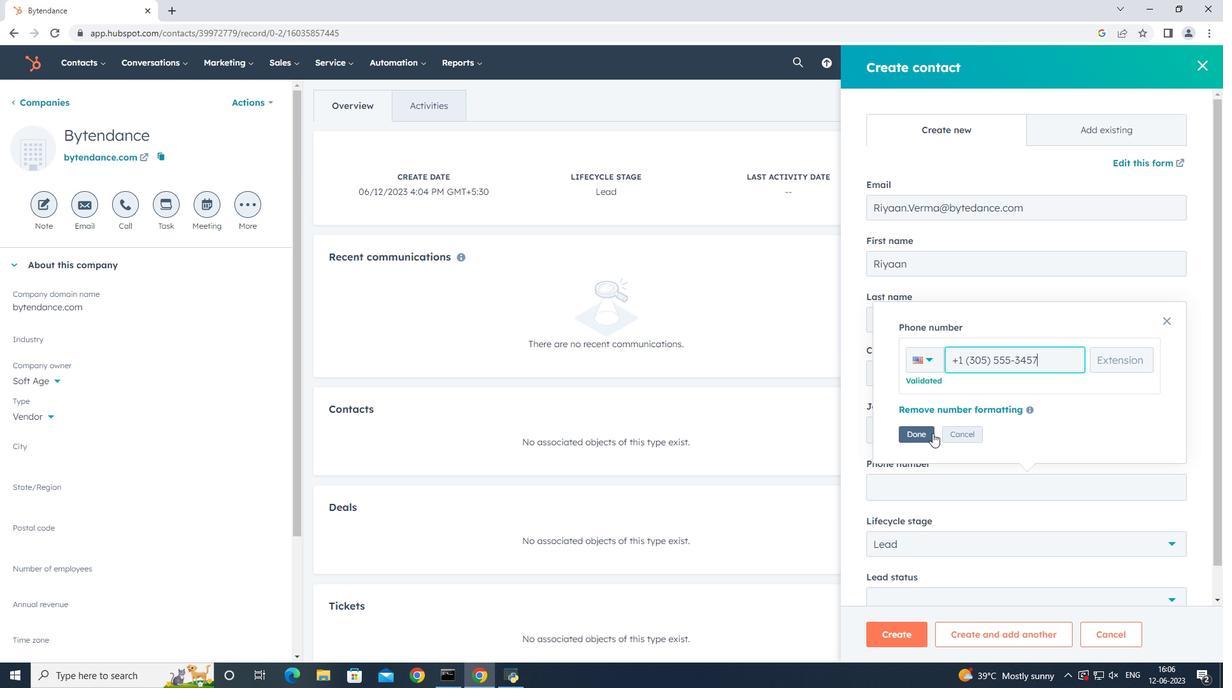 
Action: Mouse pressed left at (929, 432)
Screenshot: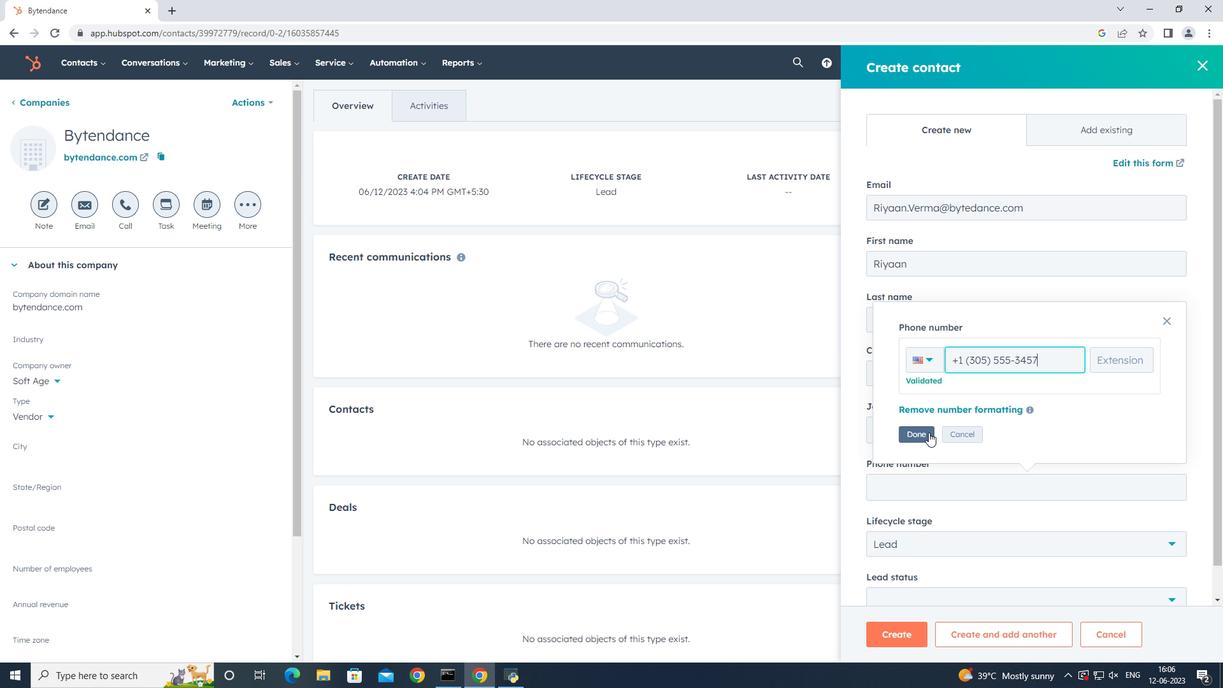 
Action: Mouse moved to (1019, 507)
Screenshot: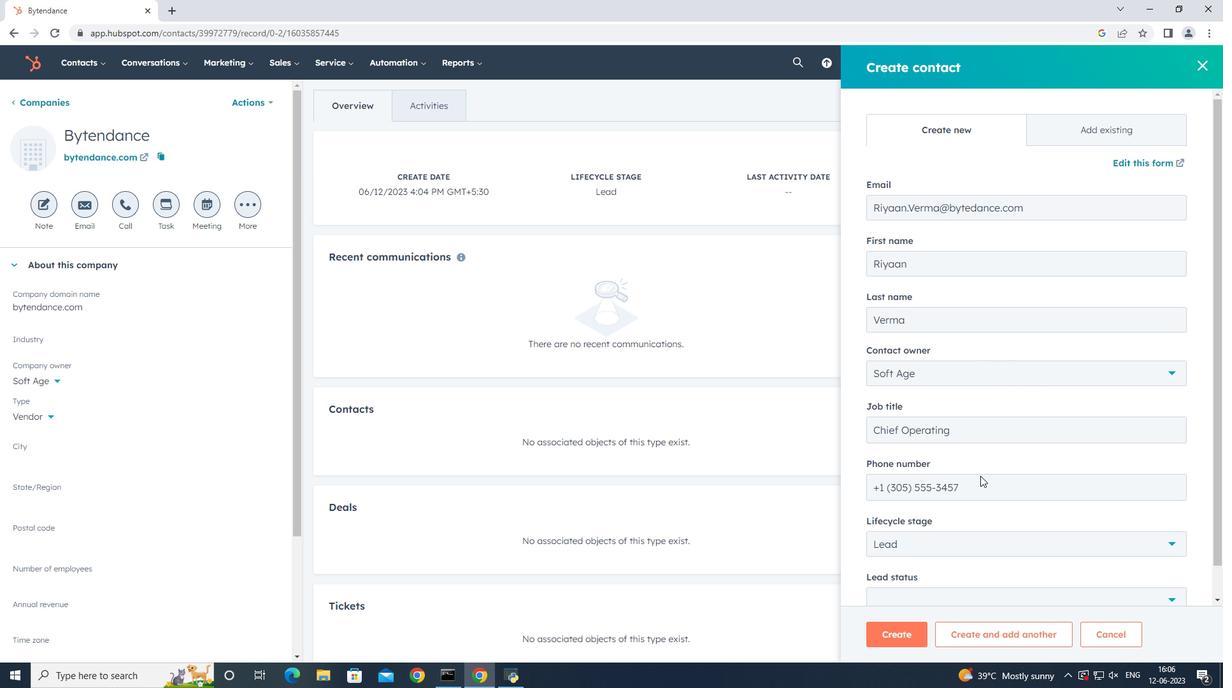 
Action: Mouse scrolled (1019, 506) with delta (0, 0)
Screenshot: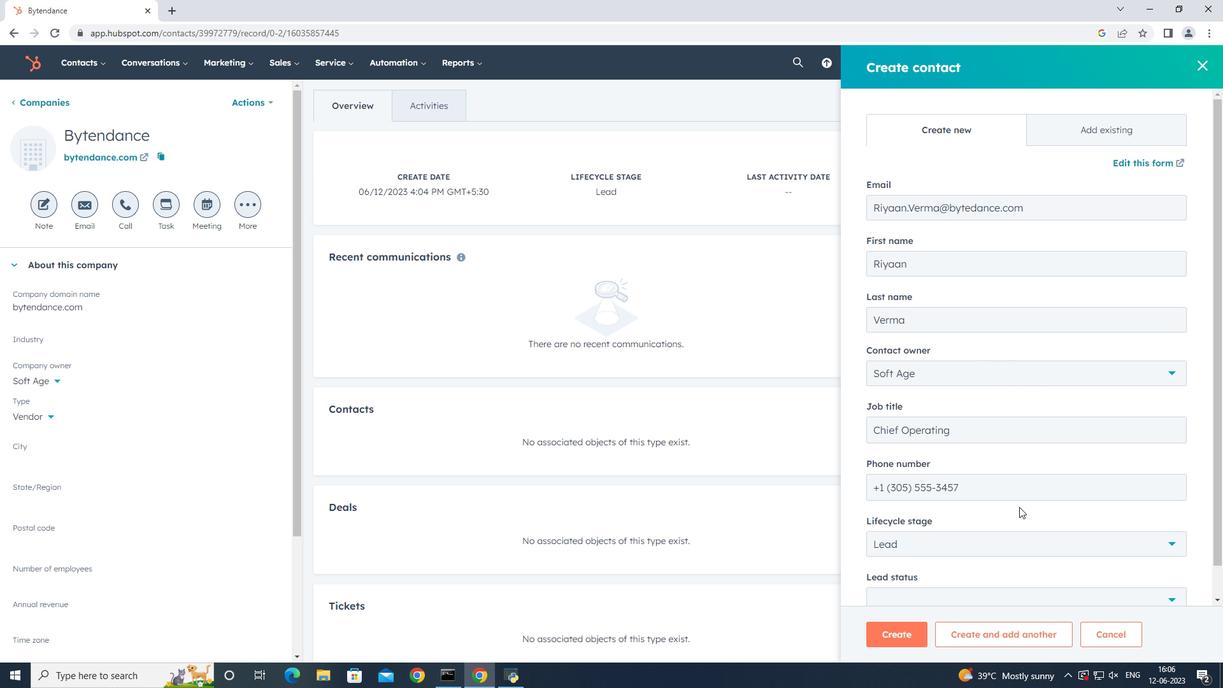 
Action: Mouse scrolled (1019, 506) with delta (0, 0)
Screenshot: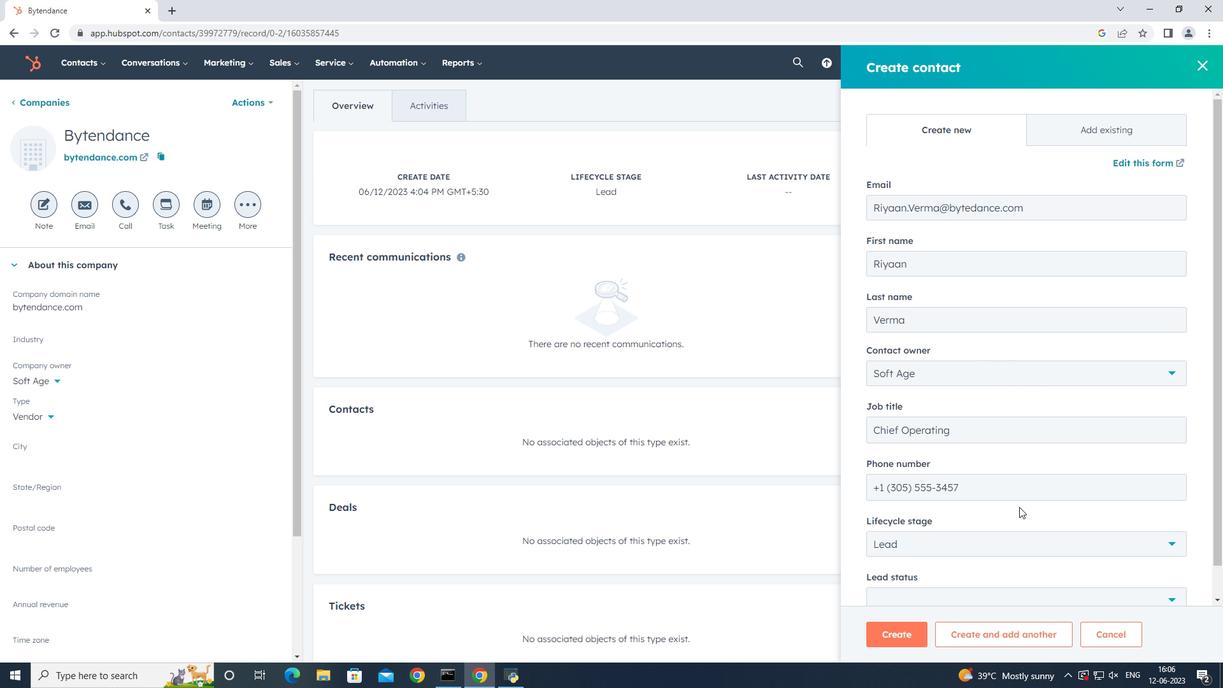 
Action: Mouse moved to (1019, 507)
Screenshot: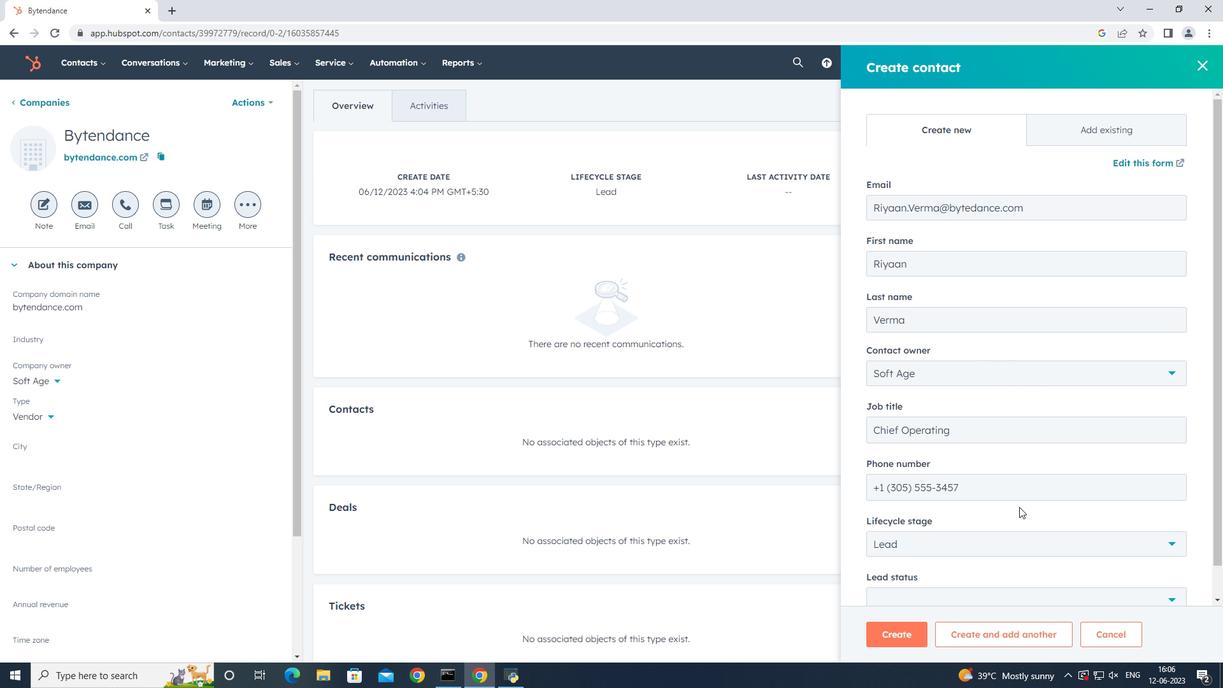 
Action: Mouse scrolled (1019, 507) with delta (0, 0)
Screenshot: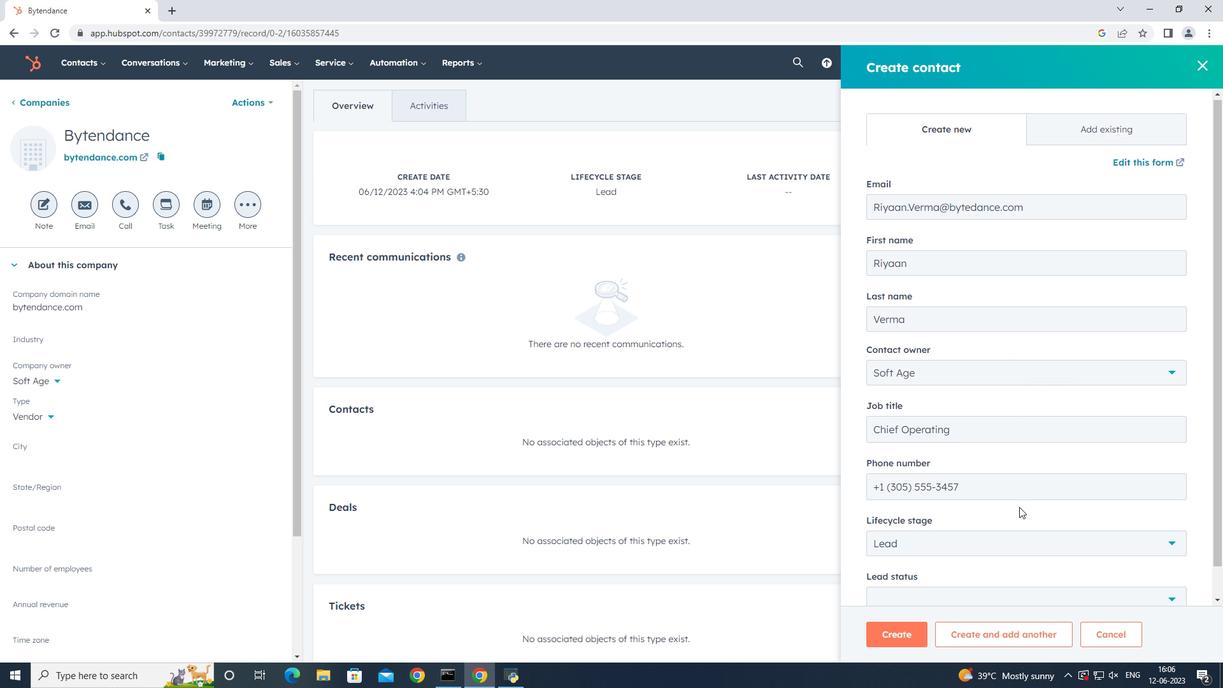 
Action: Mouse scrolled (1019, 507) with delta (0, 0)
Screenshot: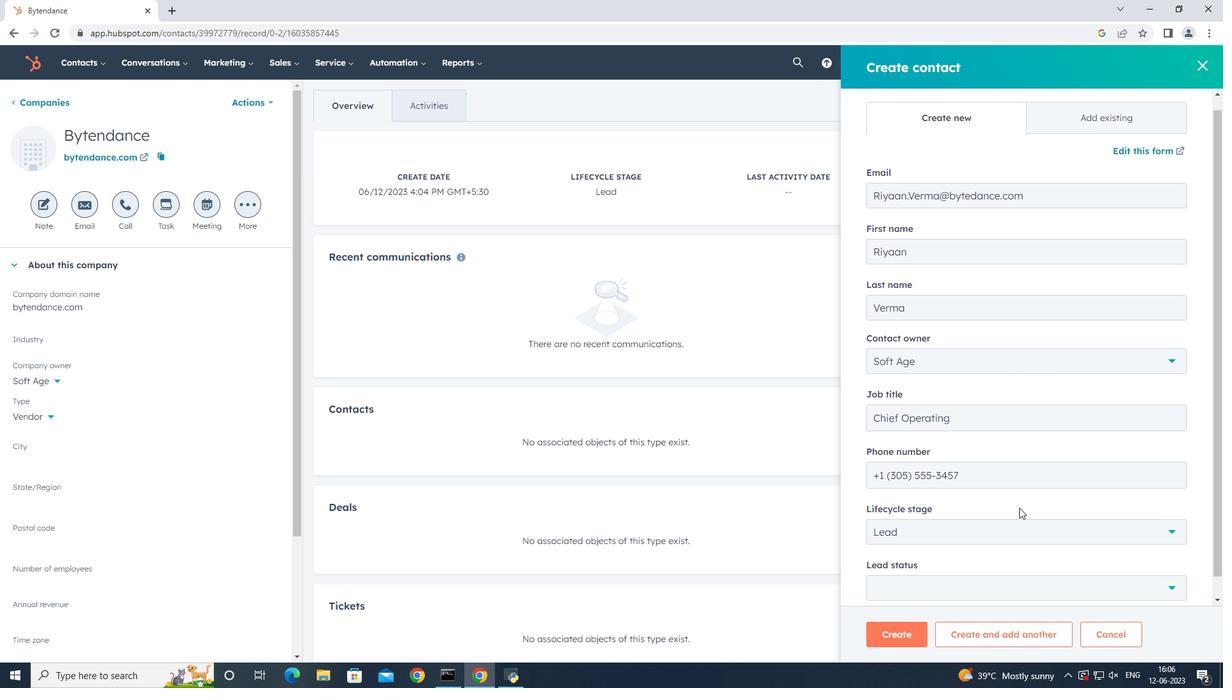
Action: Mouse moved to (1026, 515)
Screenshot: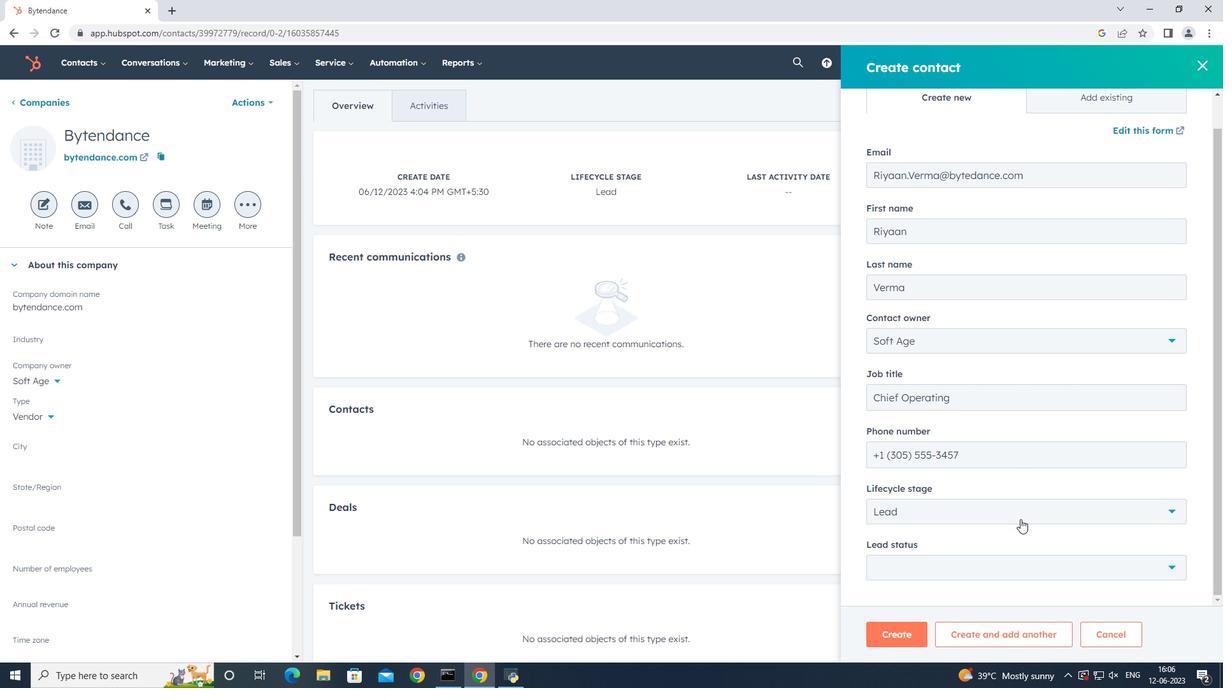 
Action: Mouse pressed left at (1026, 515)
Screenshot: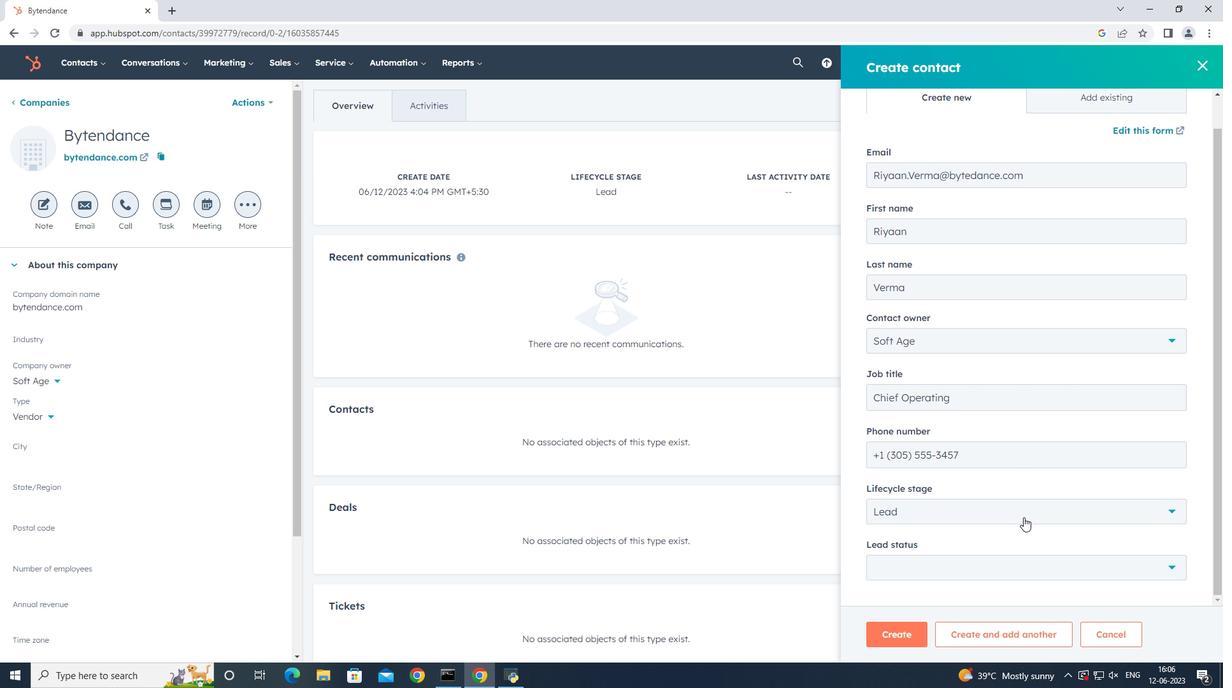 
Action: Mouse moved to (1010, 396)
Screenshot: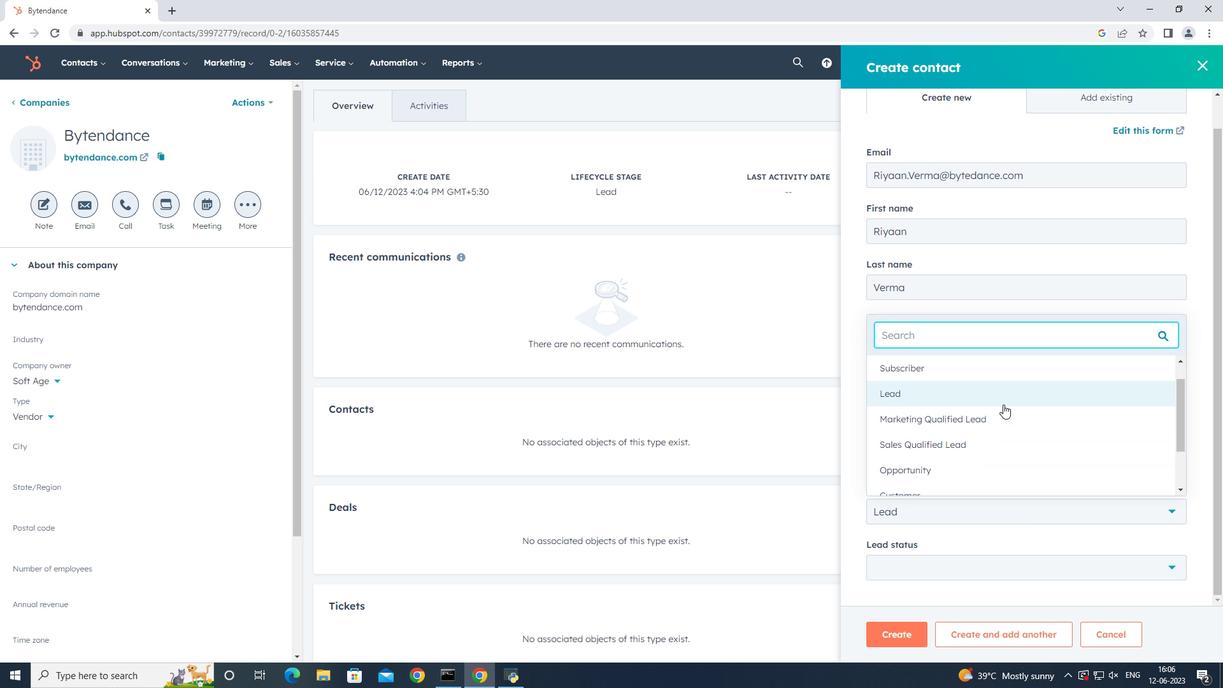 
Action: Mouse pressed left at (1010, 396)
Screenshot: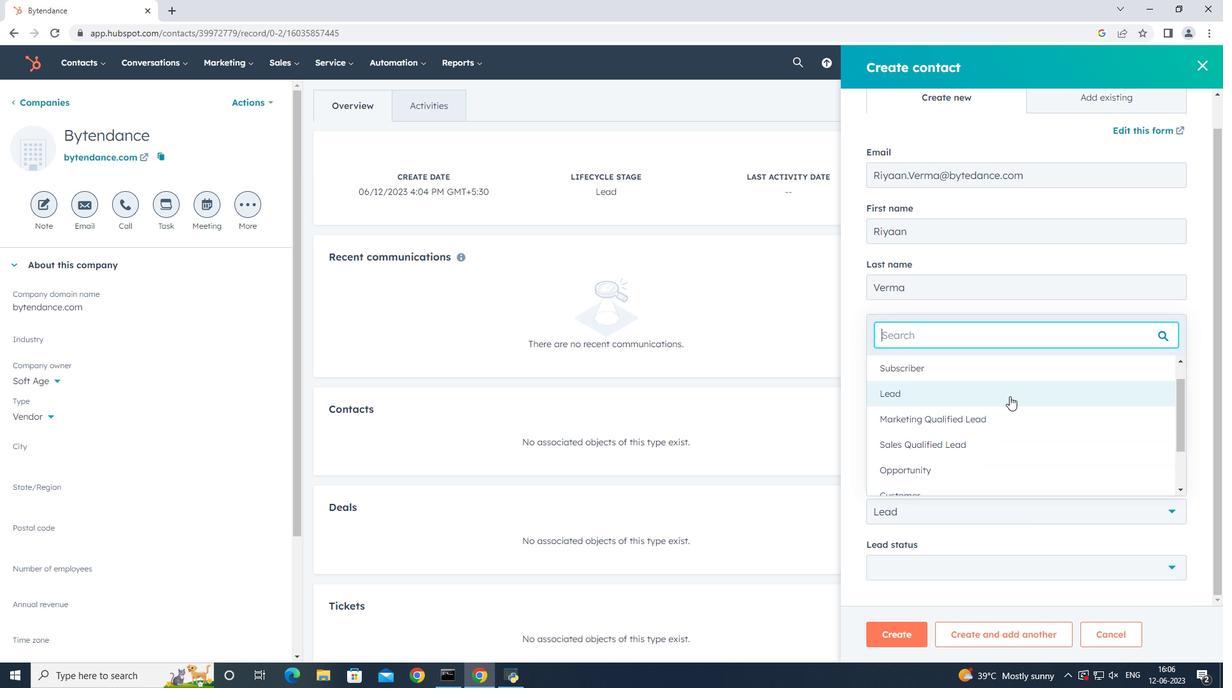 
Action: Mouse moved to (998, 565)
Screenshot: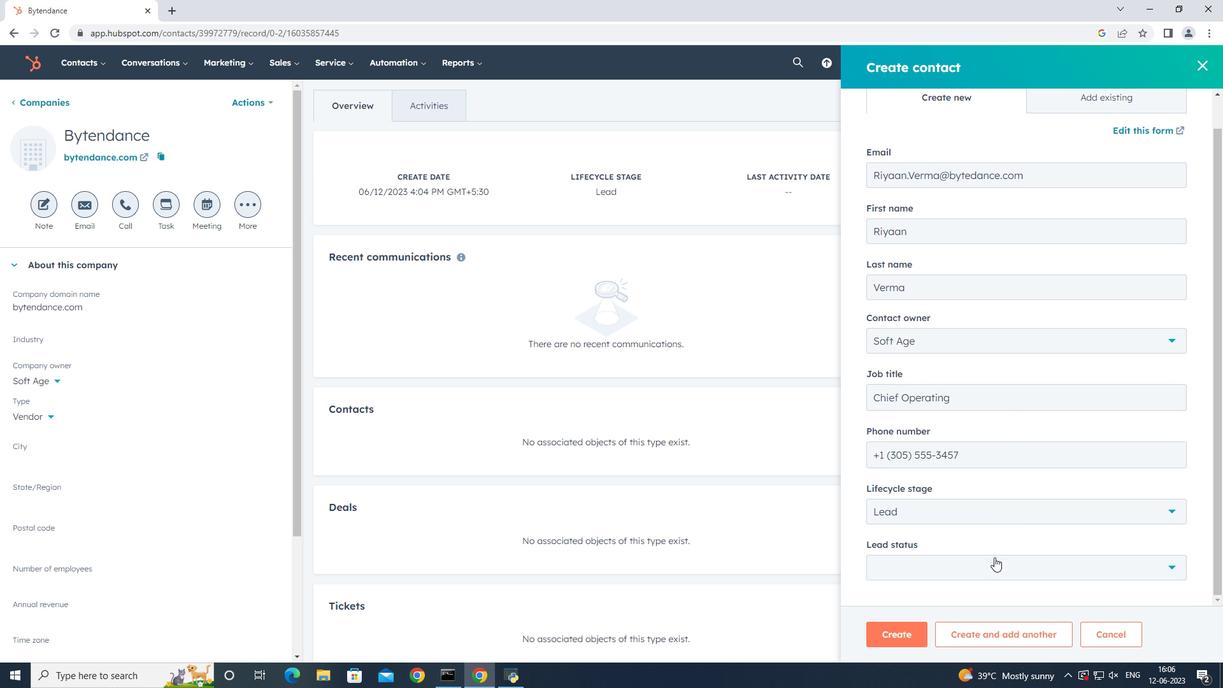 
Action: Mouse pressed left at (998, 565)
Screenshot: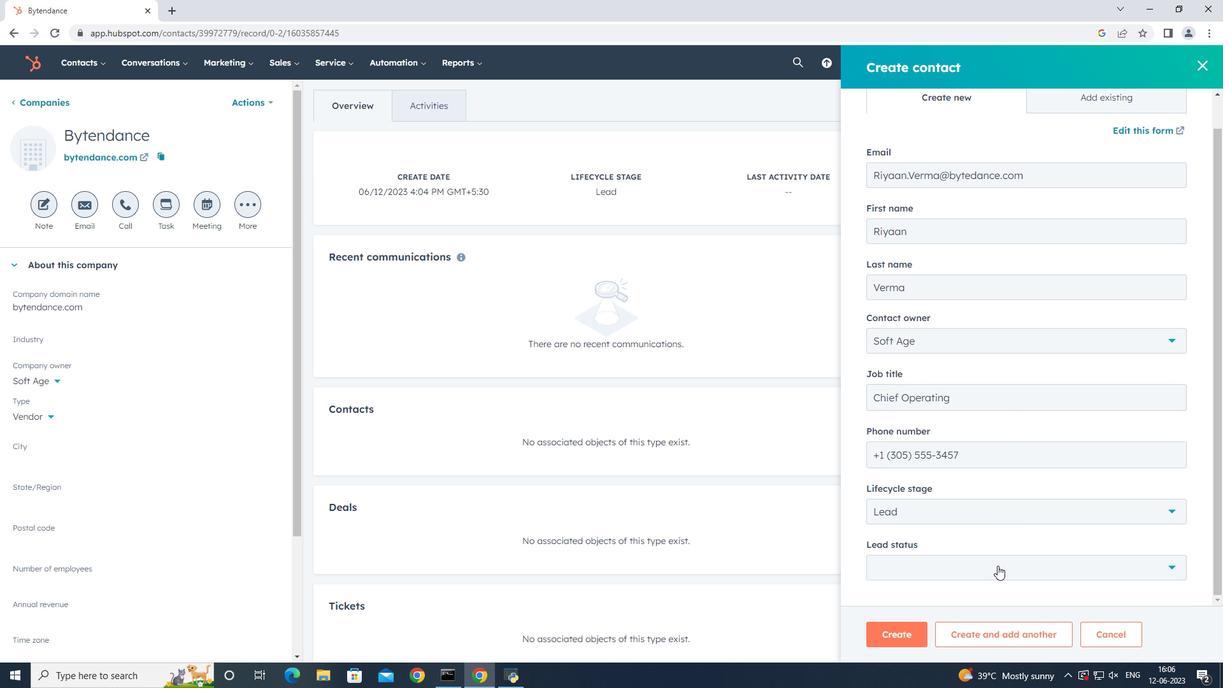 
Action: Mouse moved to (940, 500)
Screenshot: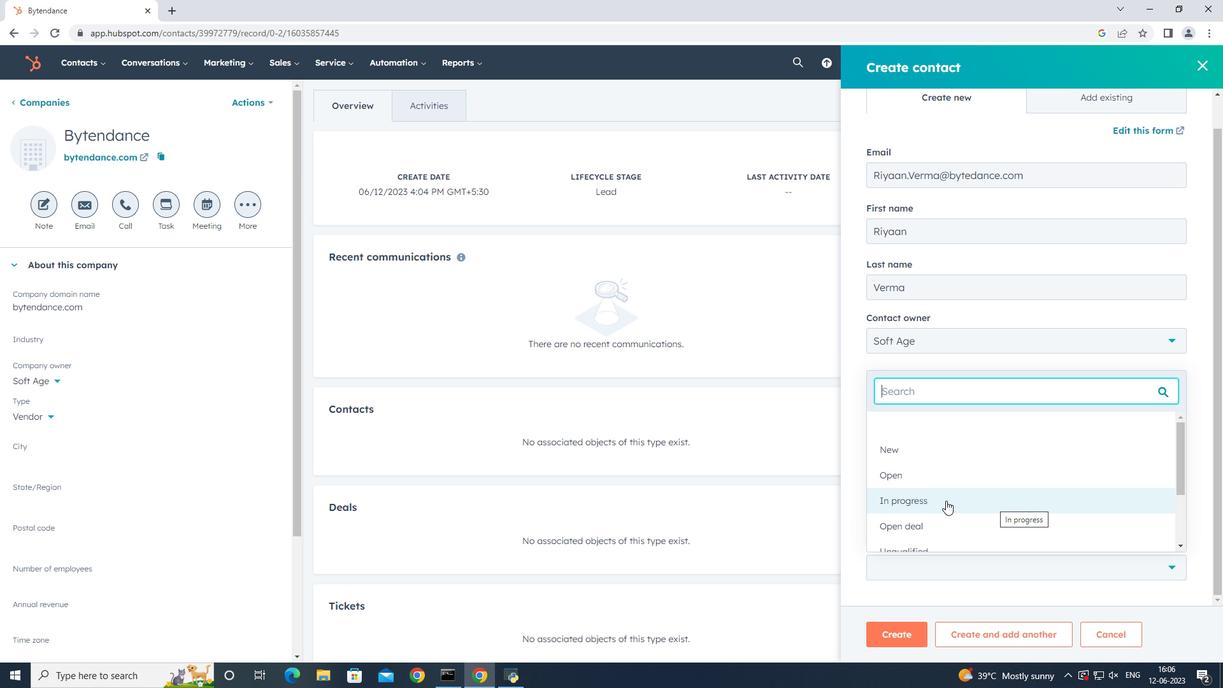 
Action: Mouse pressed left at (940, 500)
Screenshot: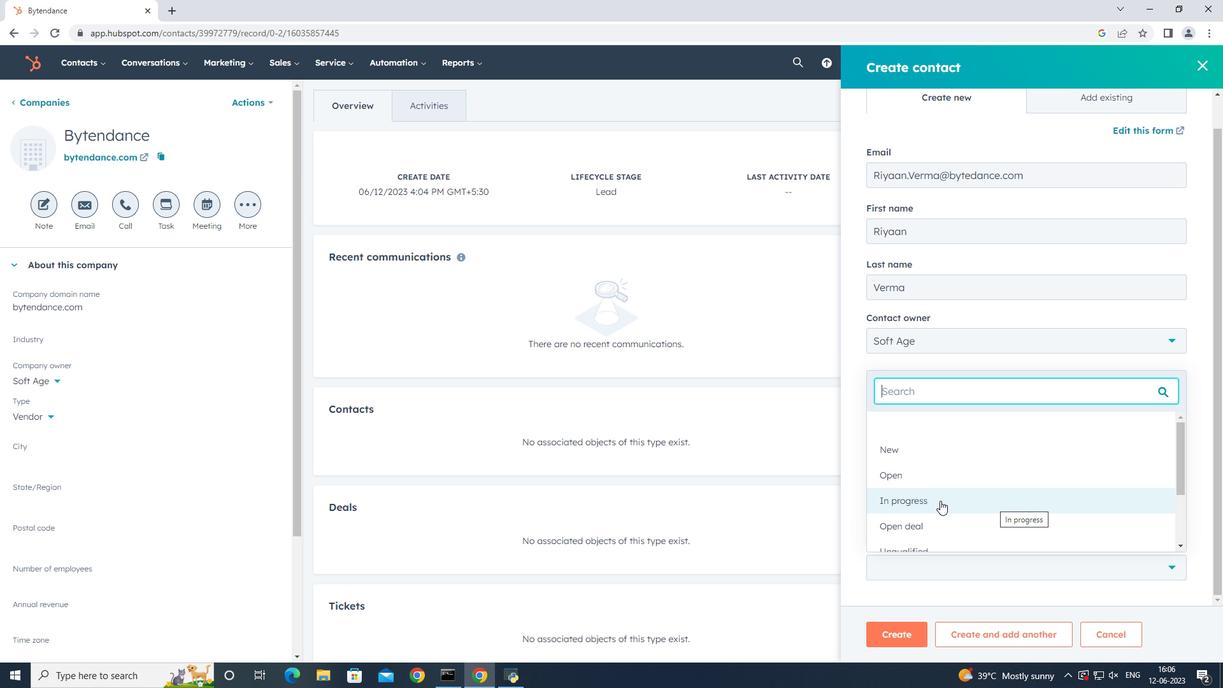 
Action: Mouse moved to (1008, 551)
Screenshot: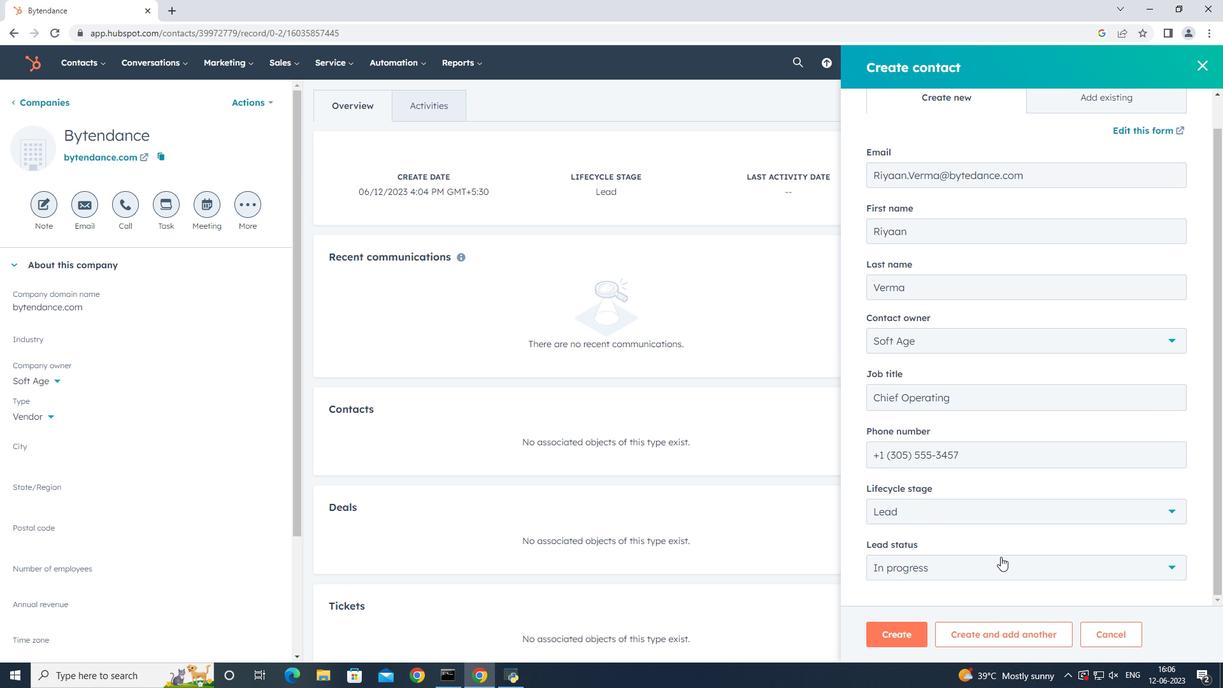
Action: Mouse scrolled (1008, 550) with delta (0, 0)
Screenshot: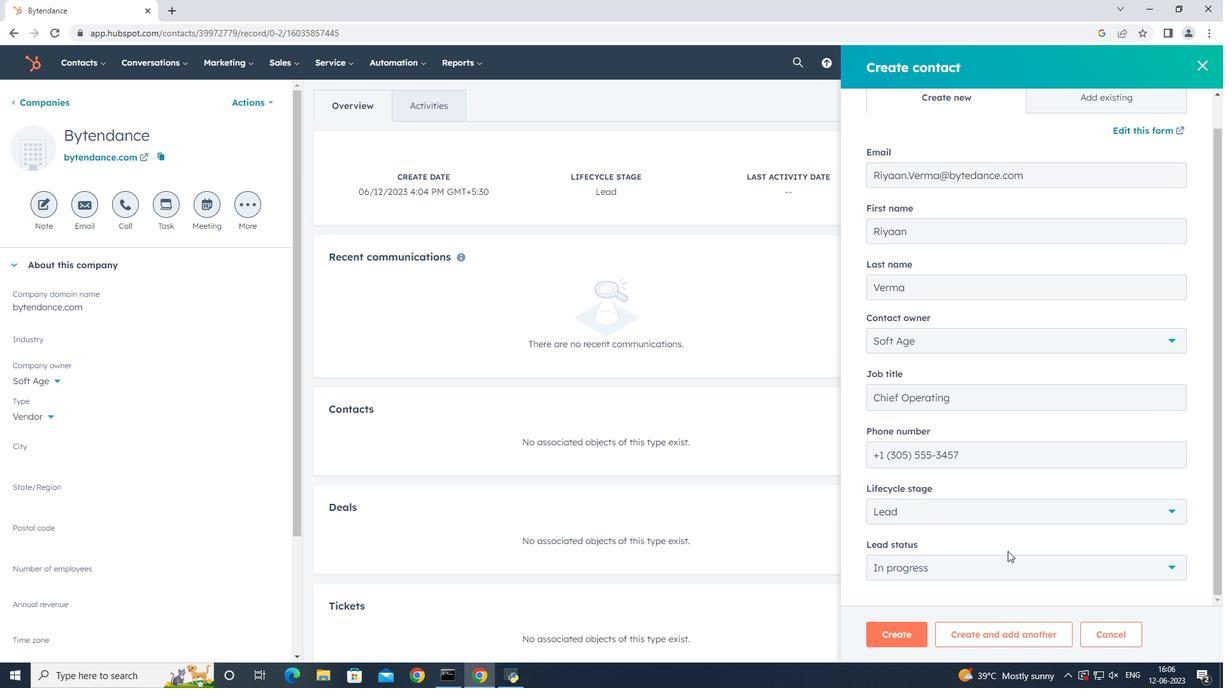 
Action: Mouse scrolled (1008, 550) with delta (0, 0)
Screenshot: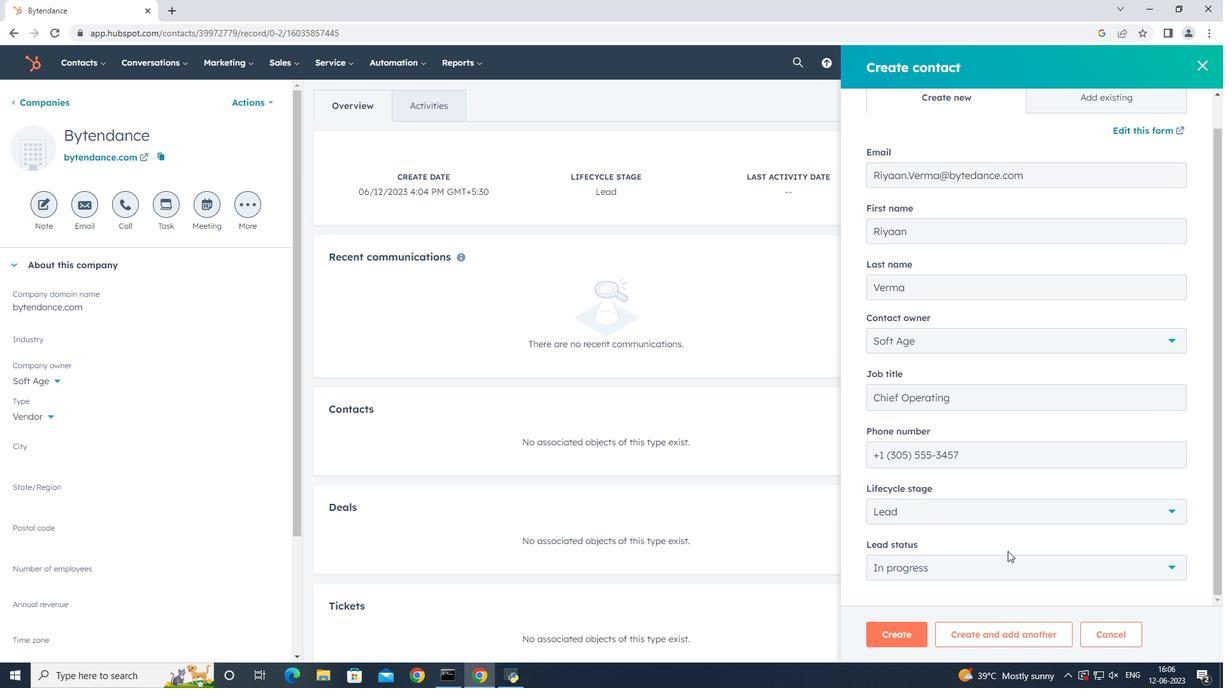 
Action: Mouse scrolled (1008, 550) with delta (0, 0)
Screenshot: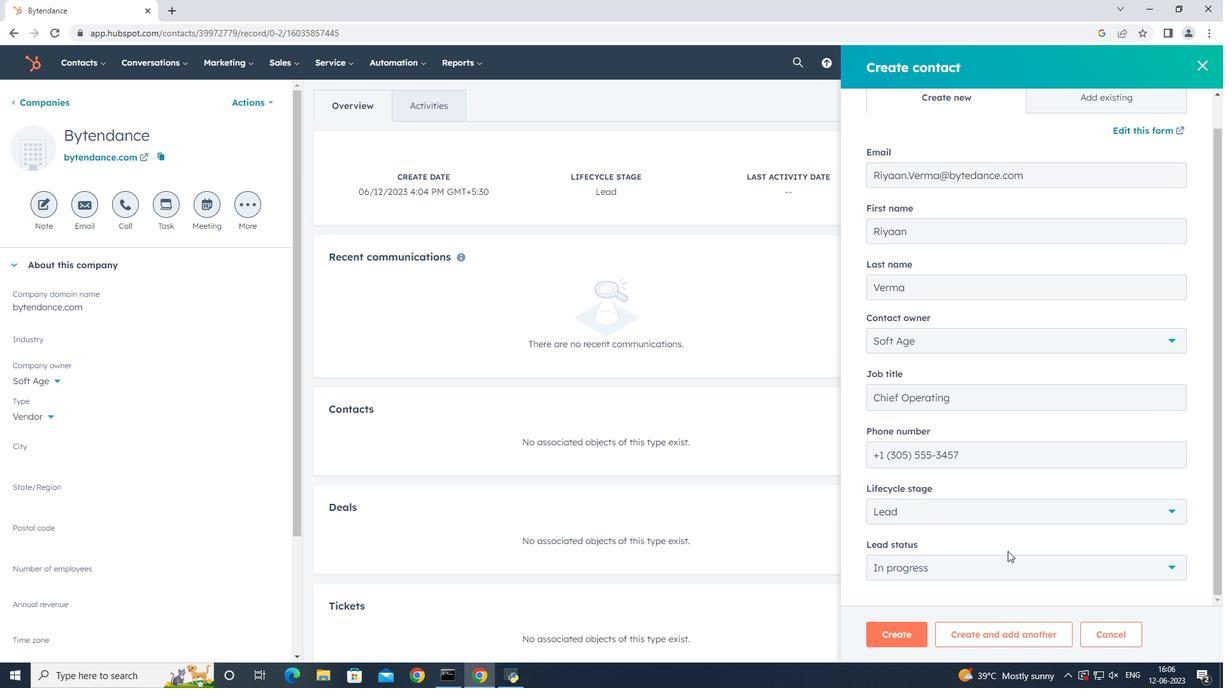
Action: Mouse moved to (902, 635)
Screenshot: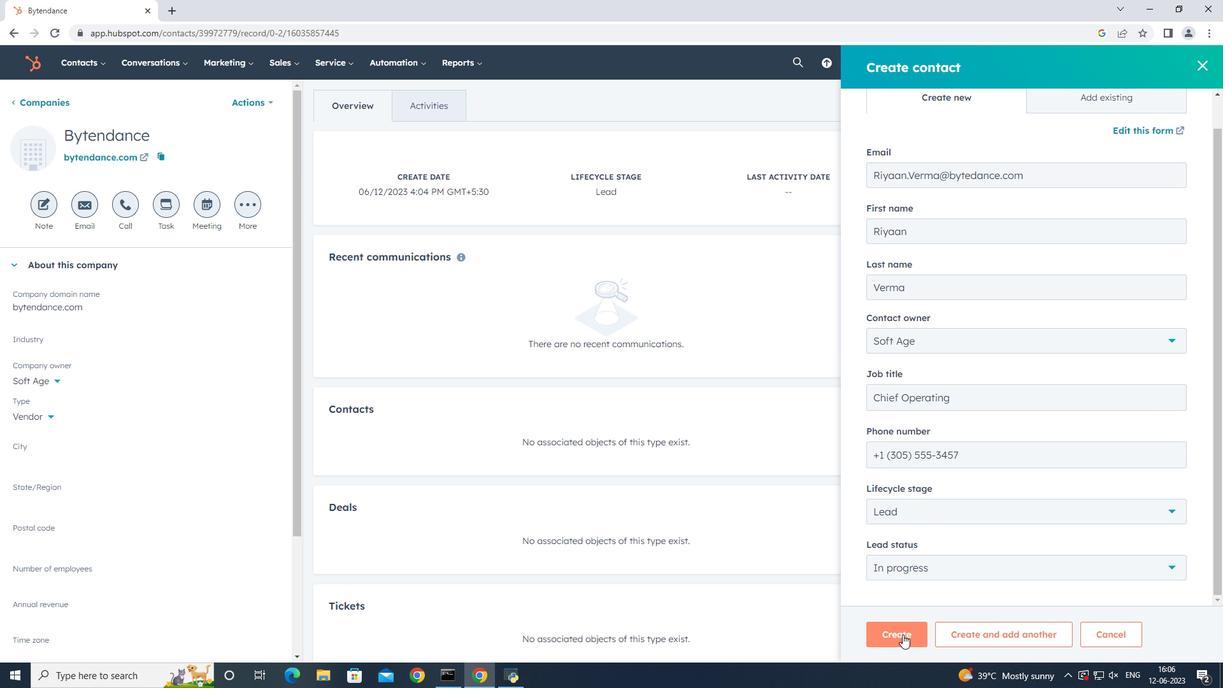
Action: Mouse pressed left at (902, 635)
Screenshot: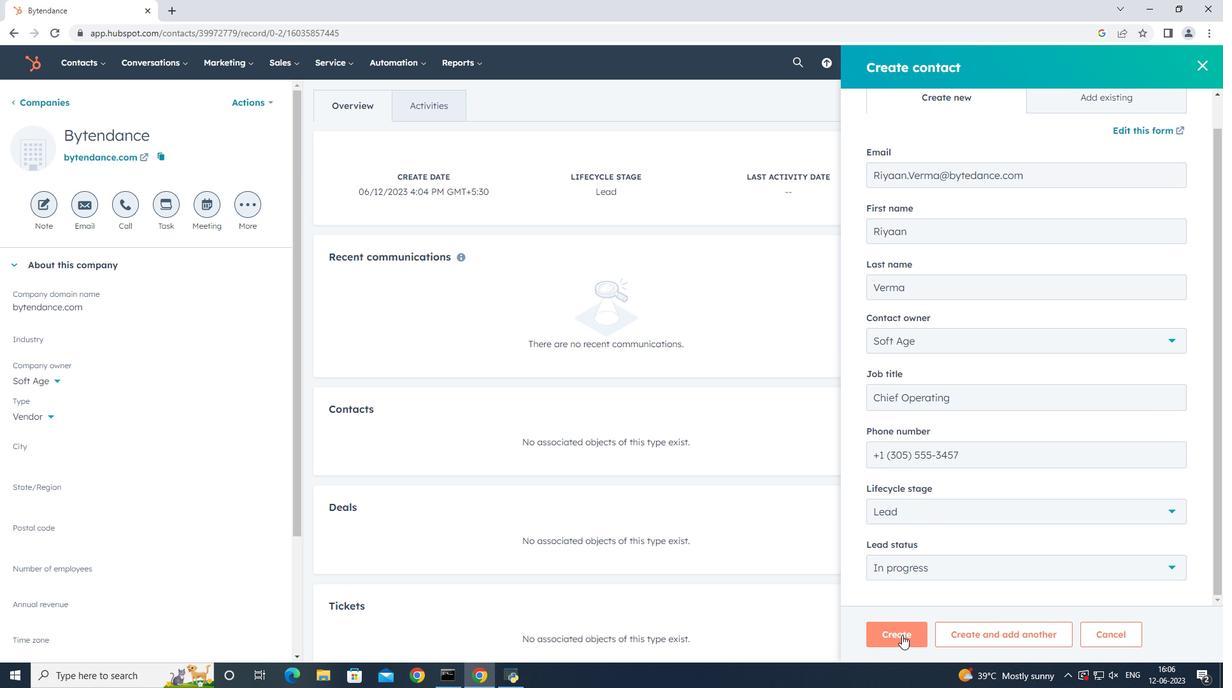 
Action: Mouse moved to (725, 354)
Screenshot: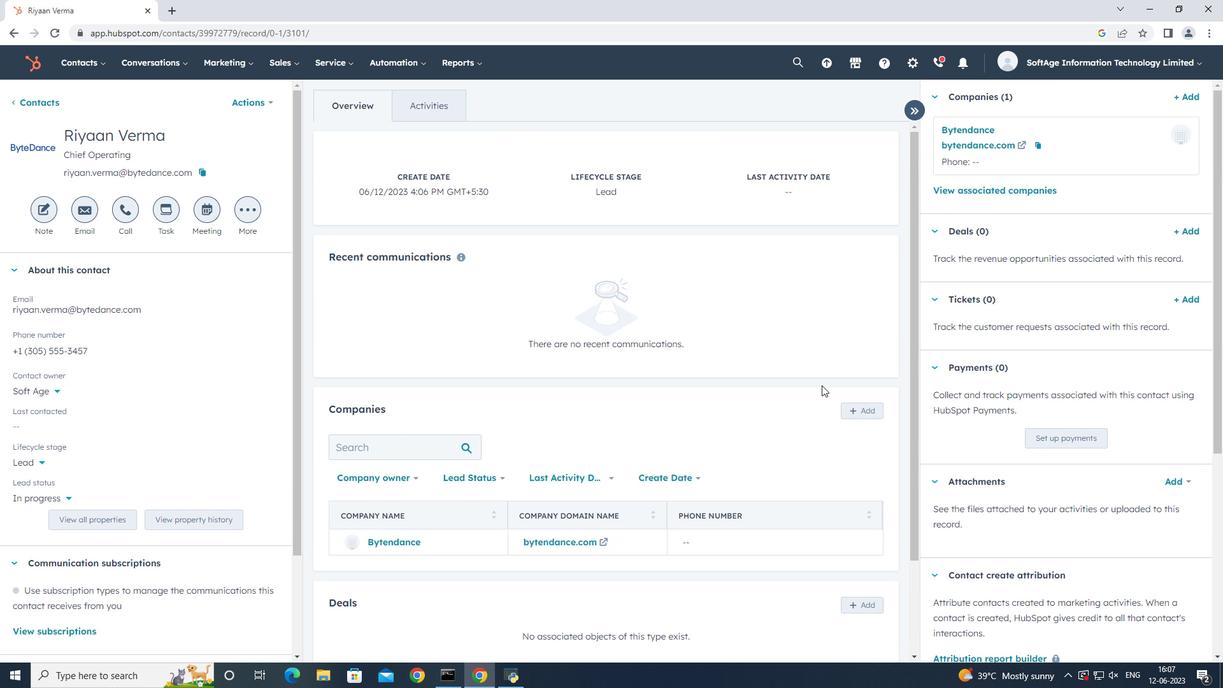 
